 Task: In the  document oldwomen.rtf ,align picture to the 'center'. Insert word art below the picture and give heading  'Old Women Black'change the shape height to  6.82 in
Action: Mouse moved to (745, 407)
Screenshot: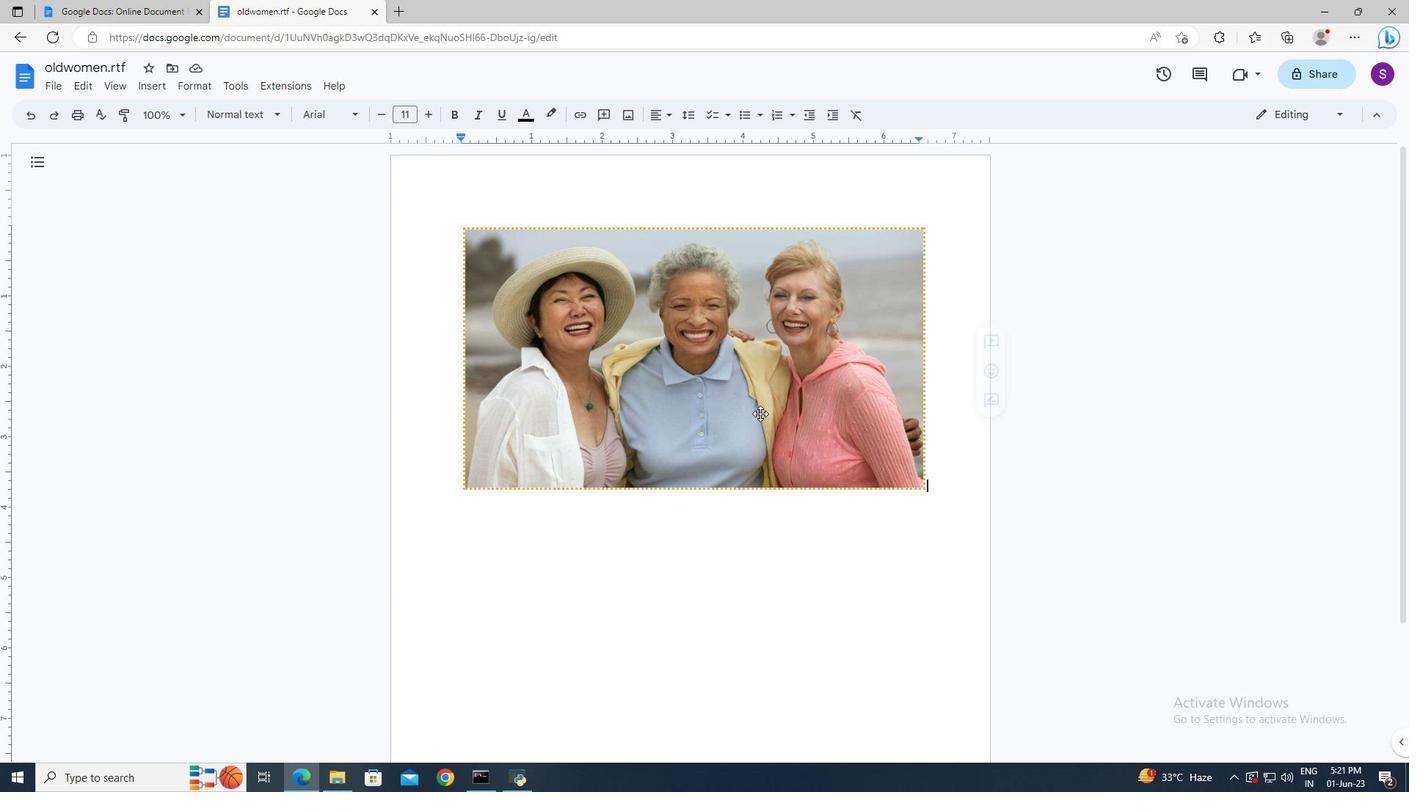 
Action: Mouse pressed left at (745, 407)
Screenshot: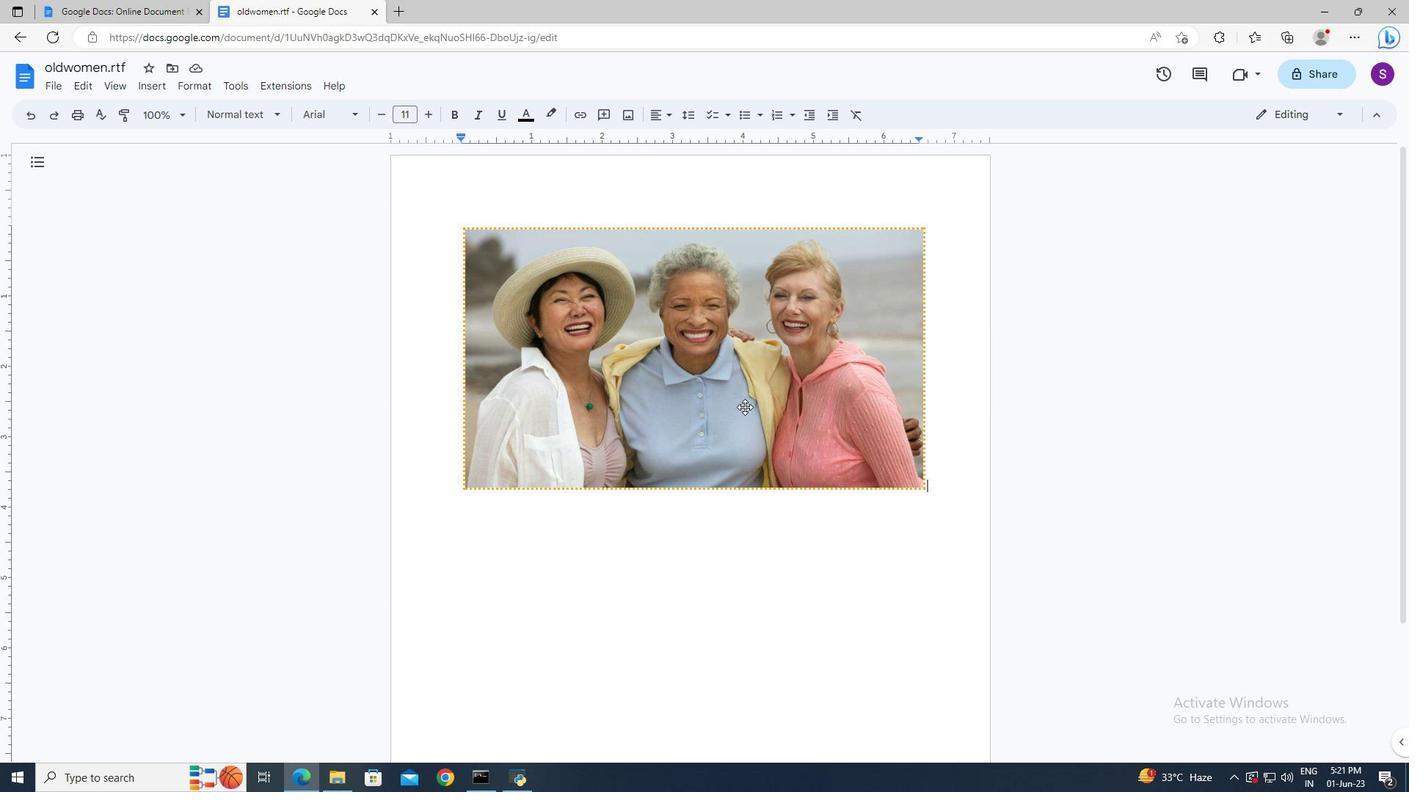 
Action: Mouse moved to (303, 118)
Screenshot: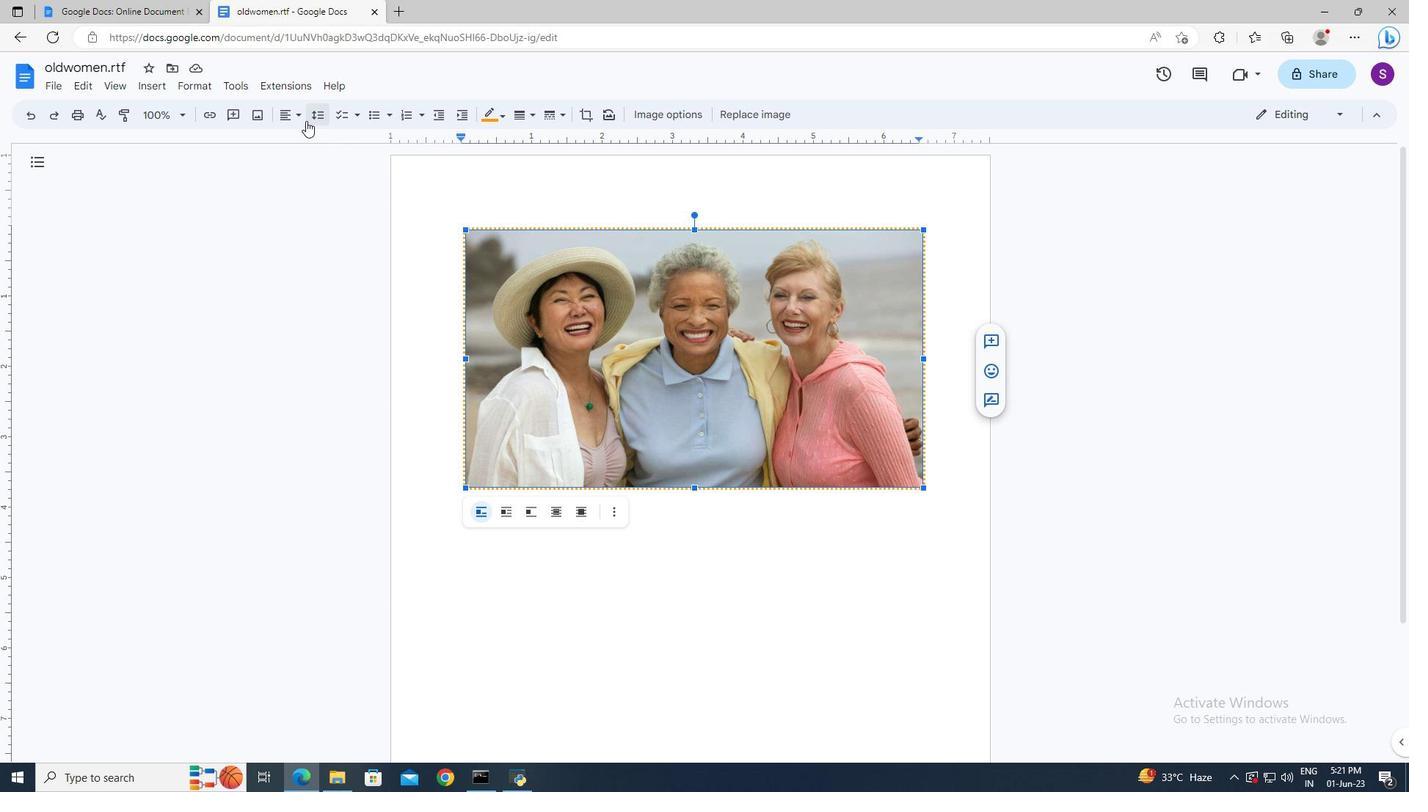 
Action: Mouse pressed left at (303, 118)
Screenshot: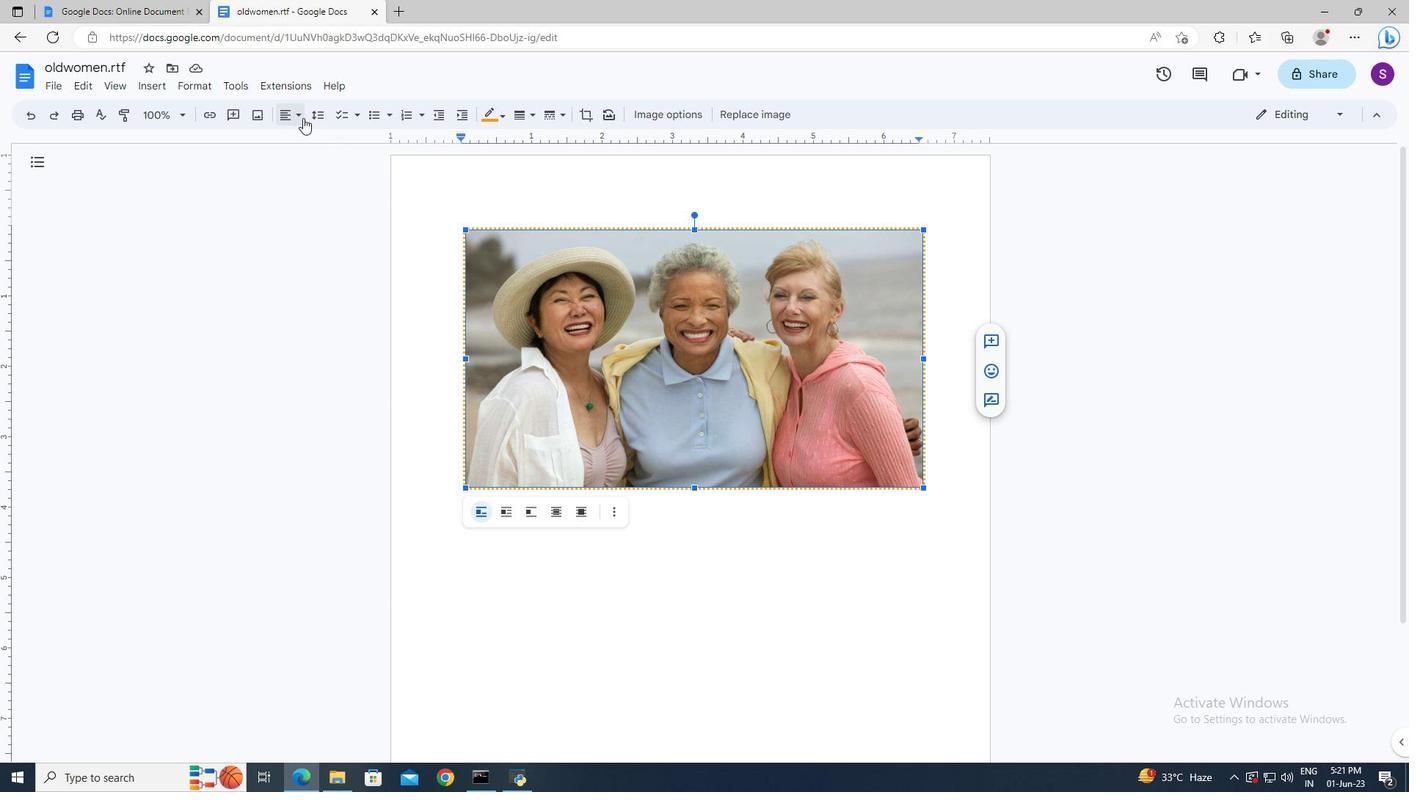 
Action: Mouse moved to (314, 144)
Screenshot: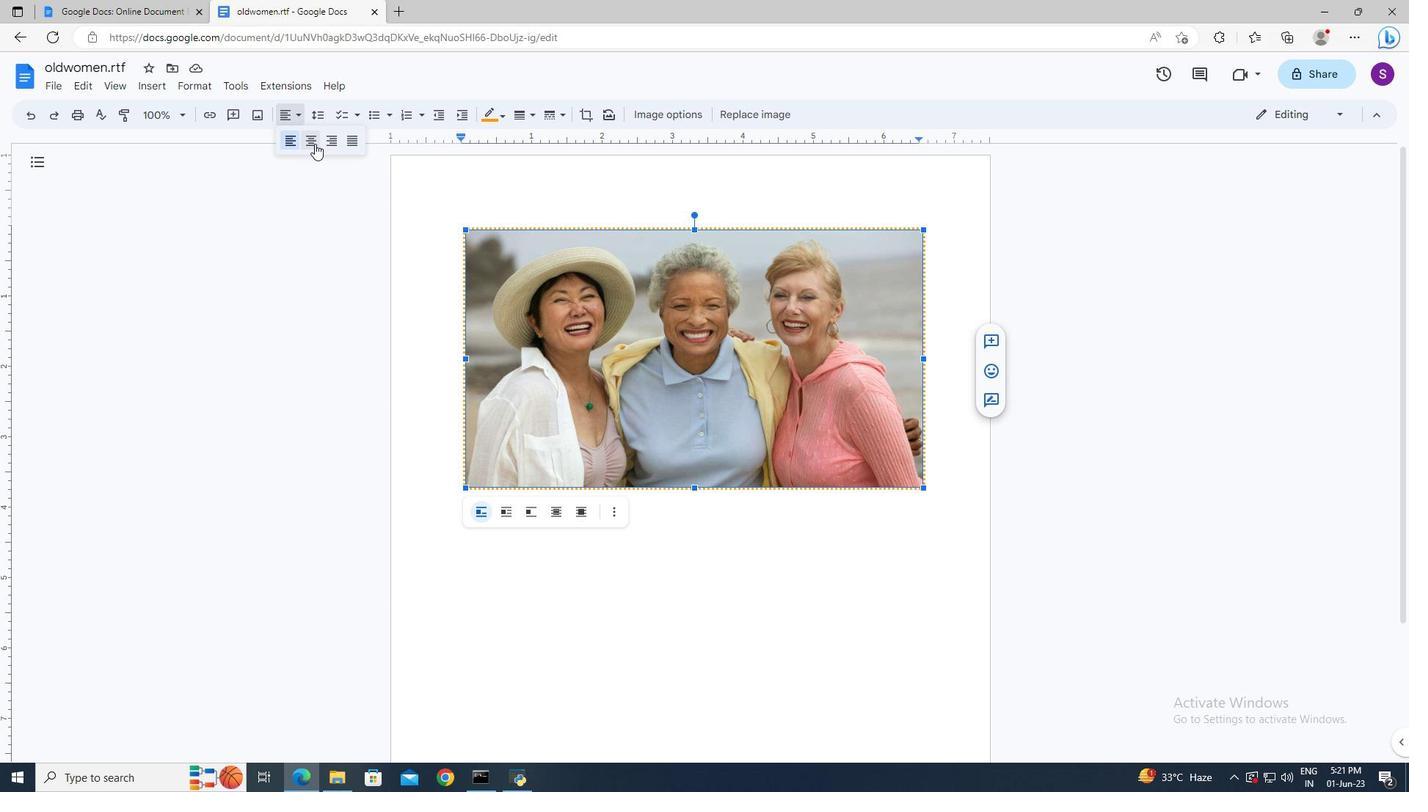 
Action: Mouse pressed left at (314, 144)
Screenshot: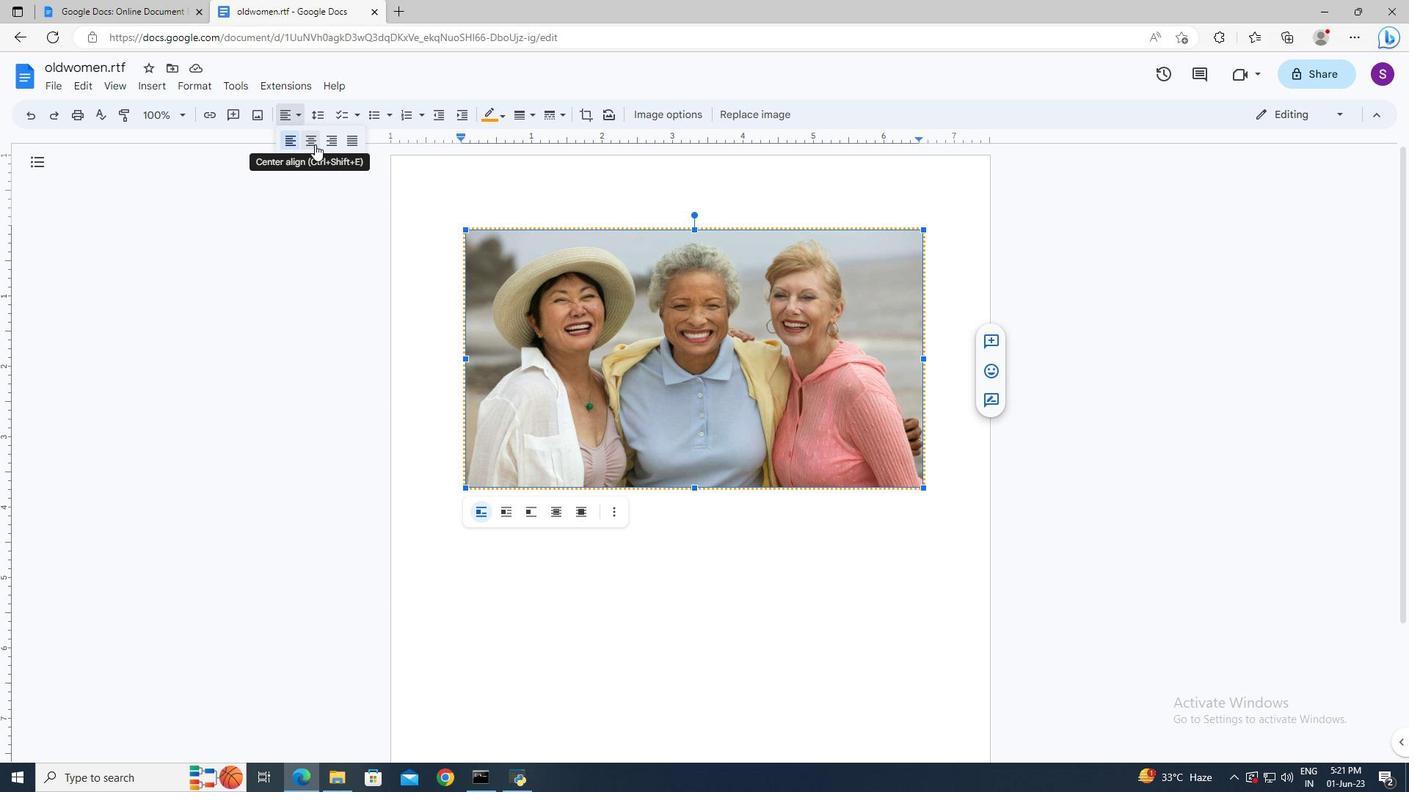 
Action: Mouse moved to (949, 444)
Screenshot: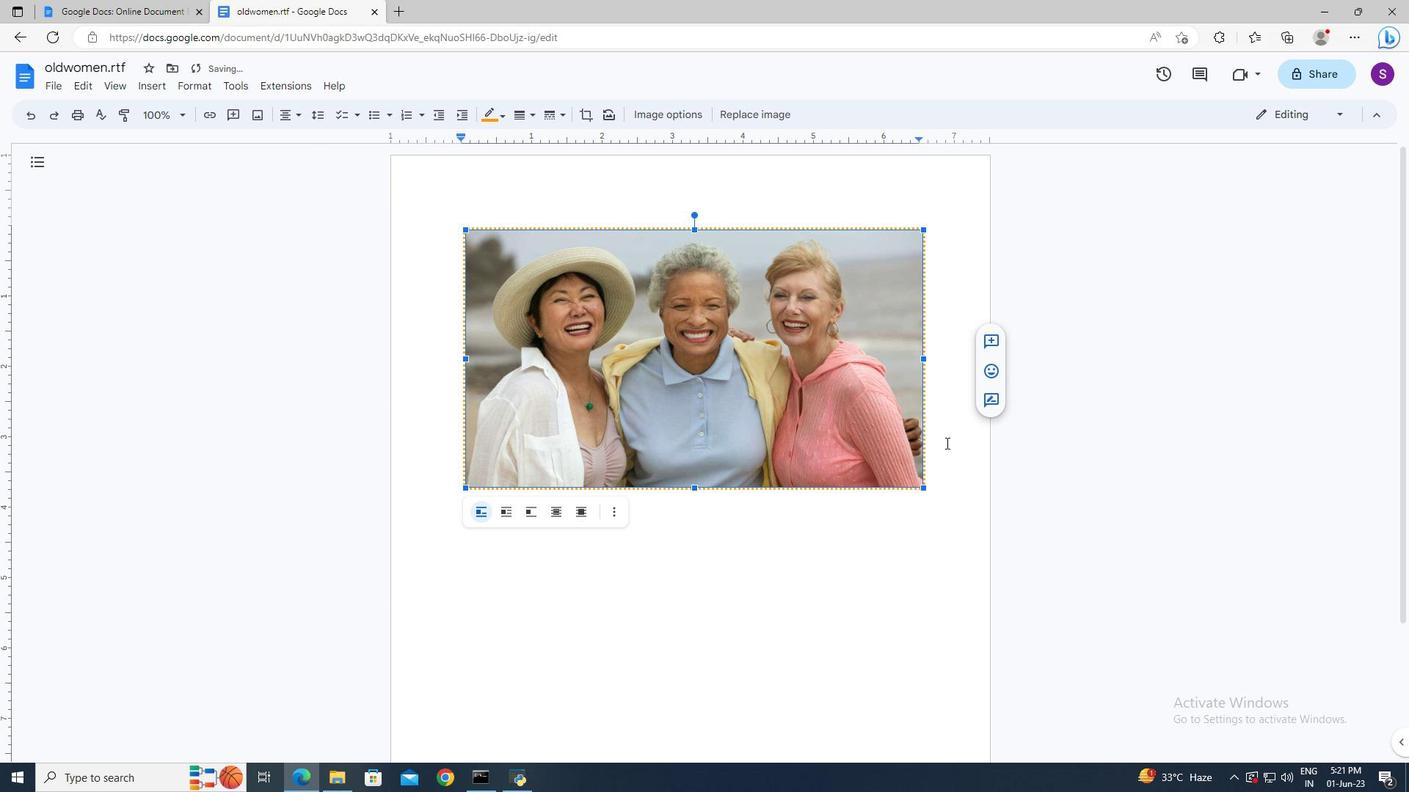 
Action: Mouse pressed left at (949, 444)
Screenshot: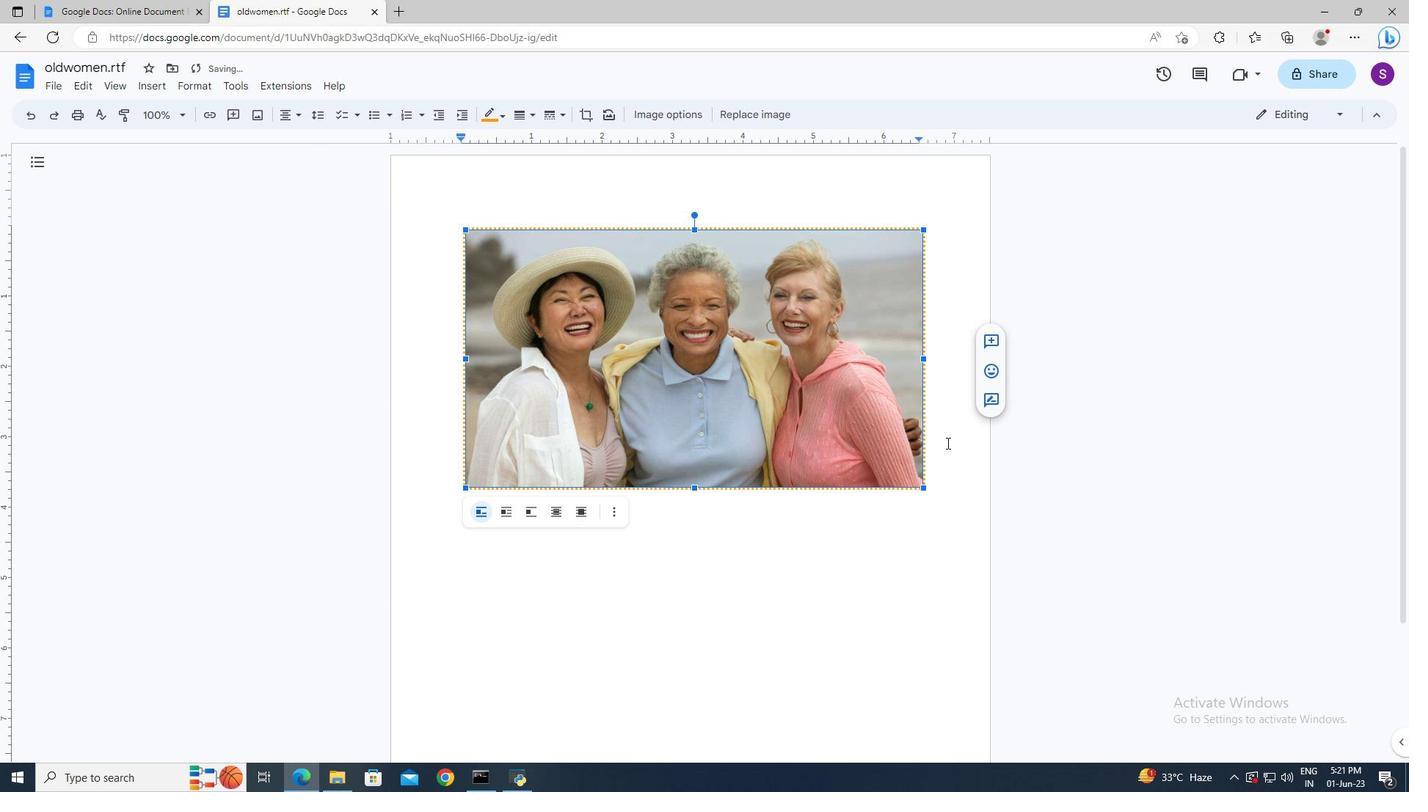
Action: Key pressed <Key.enter>
Screenshot: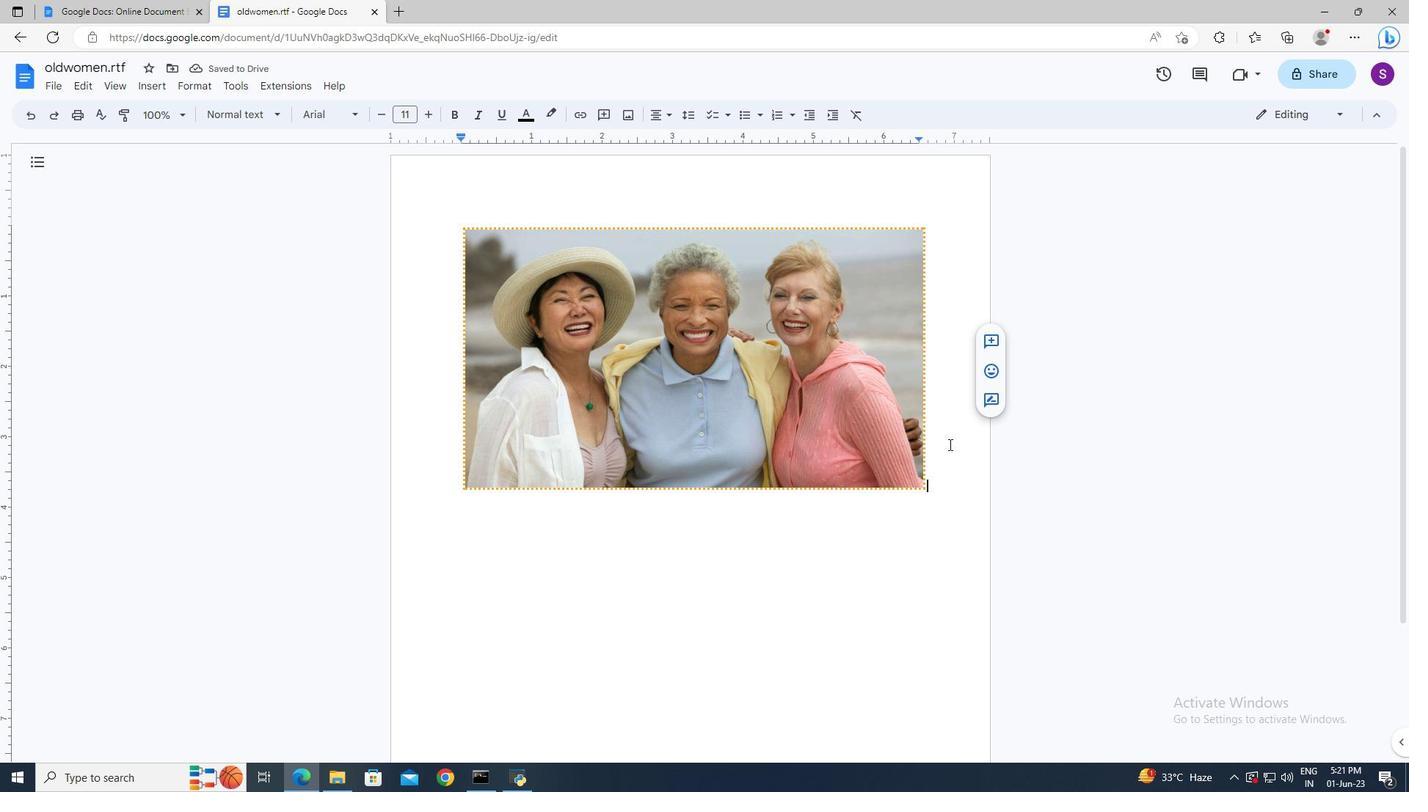 
Action: Mouse moved to (163, 92)
Screenshot: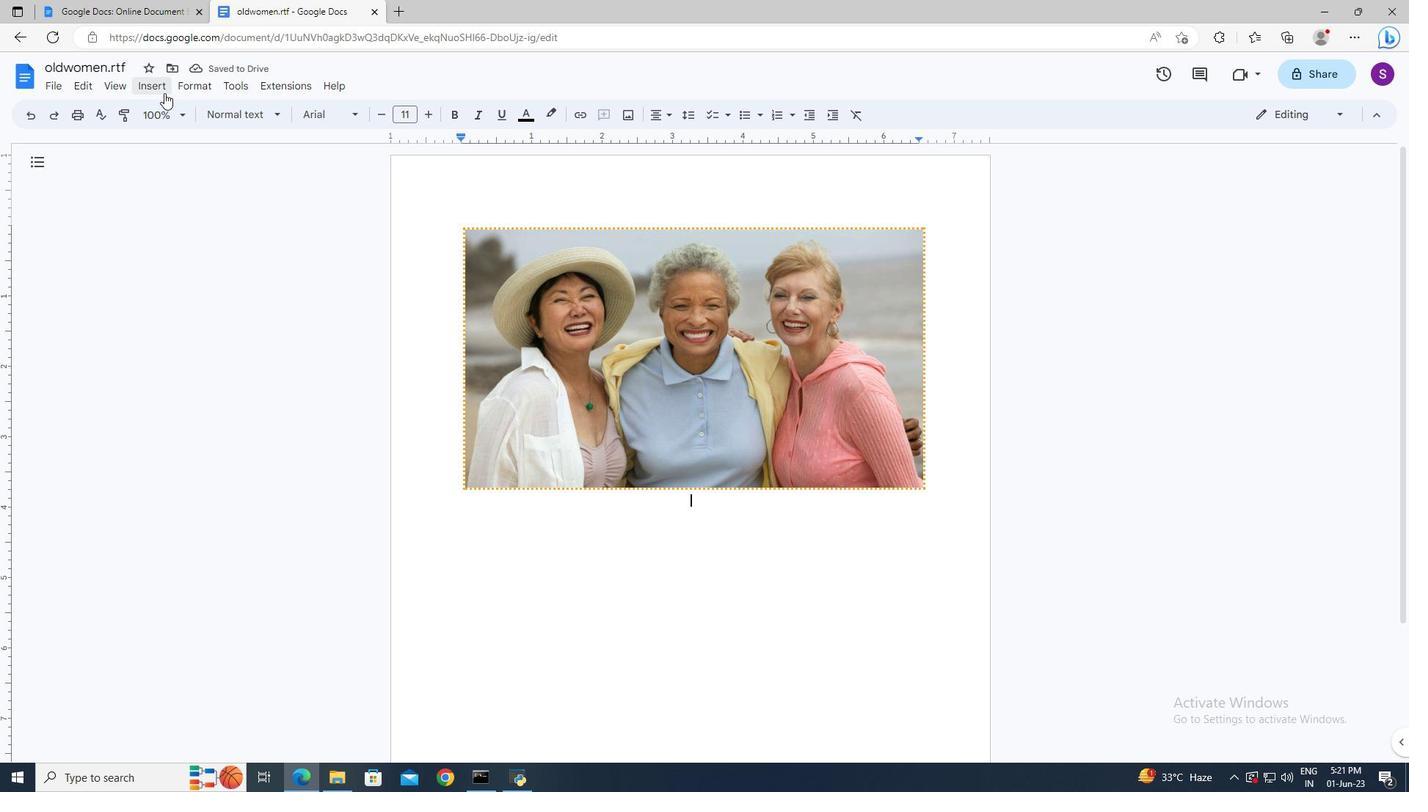 
Action: Mouse pressed left at (163, 92)
Screenshot: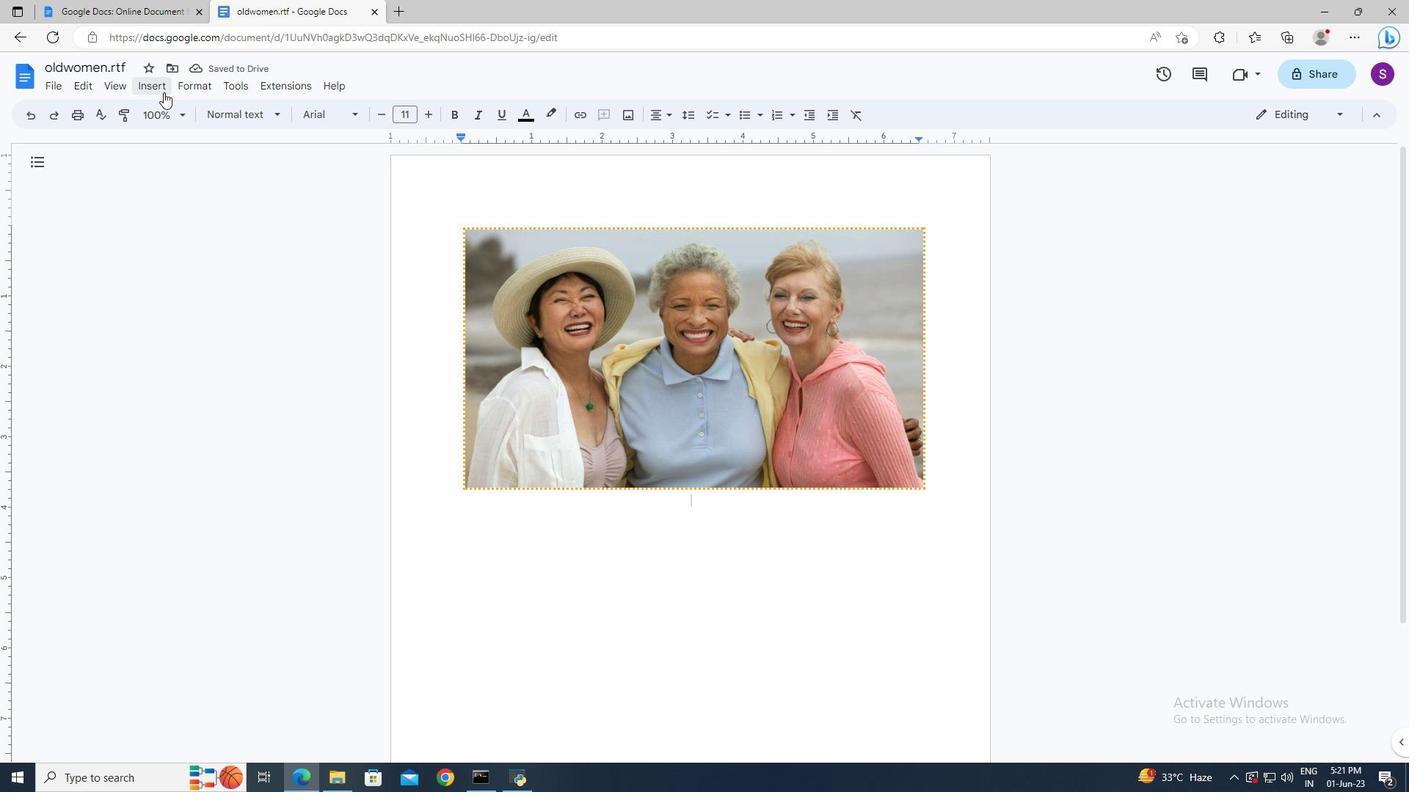 
Action: Mouse moved to (381, 154)
Screenshot: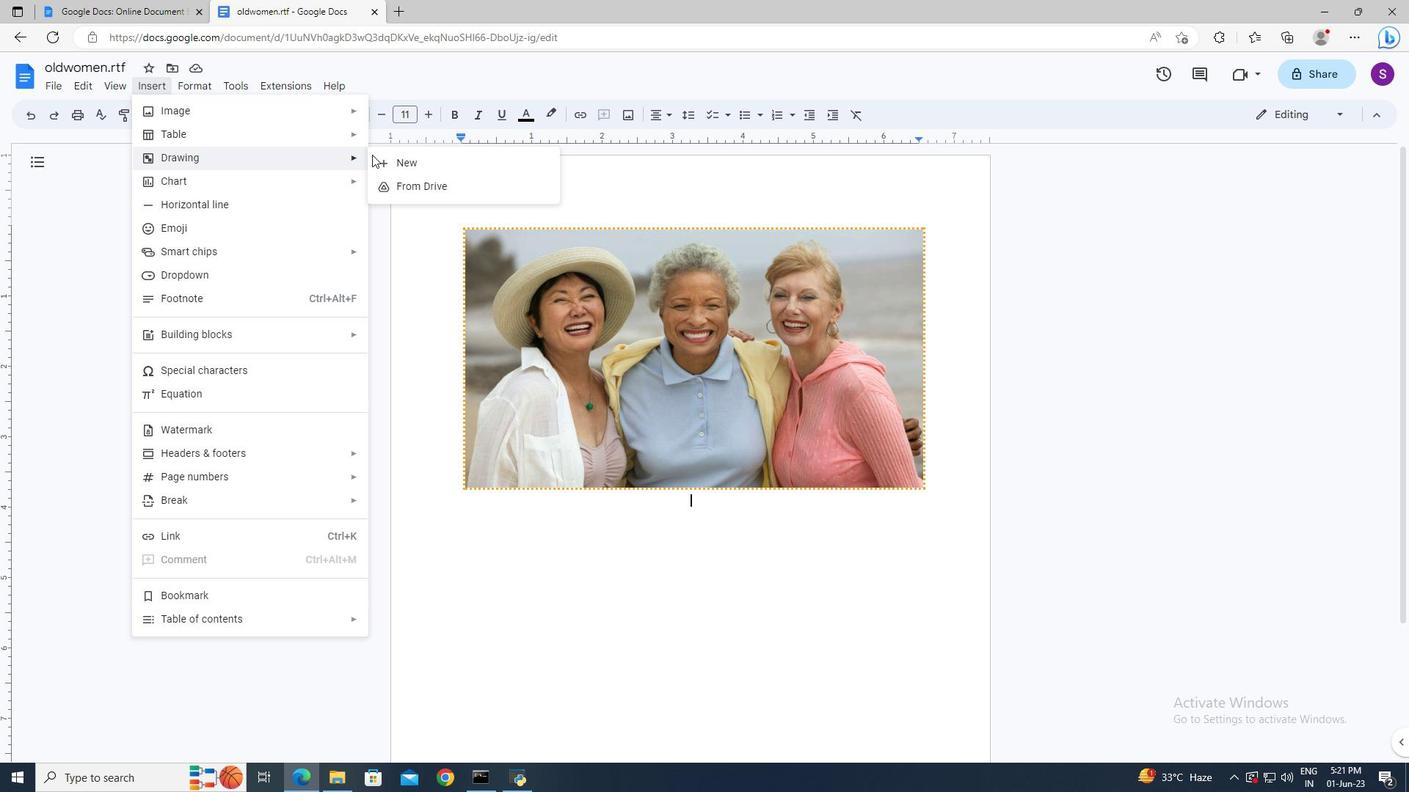 
Action: Mouse pressed left at (381, 154)
Screenshot: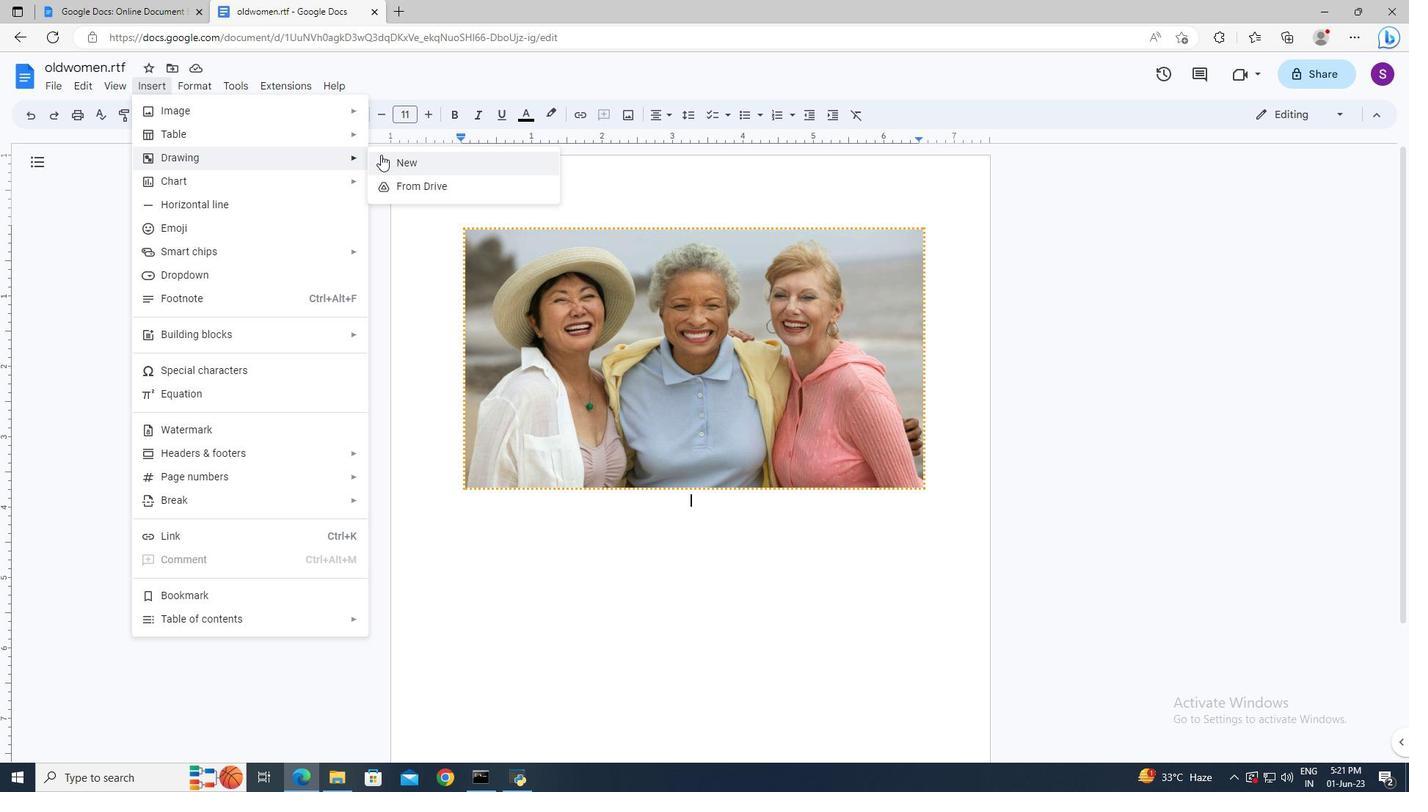 
Action: Mouse moved to (378, 165)
Screenshot: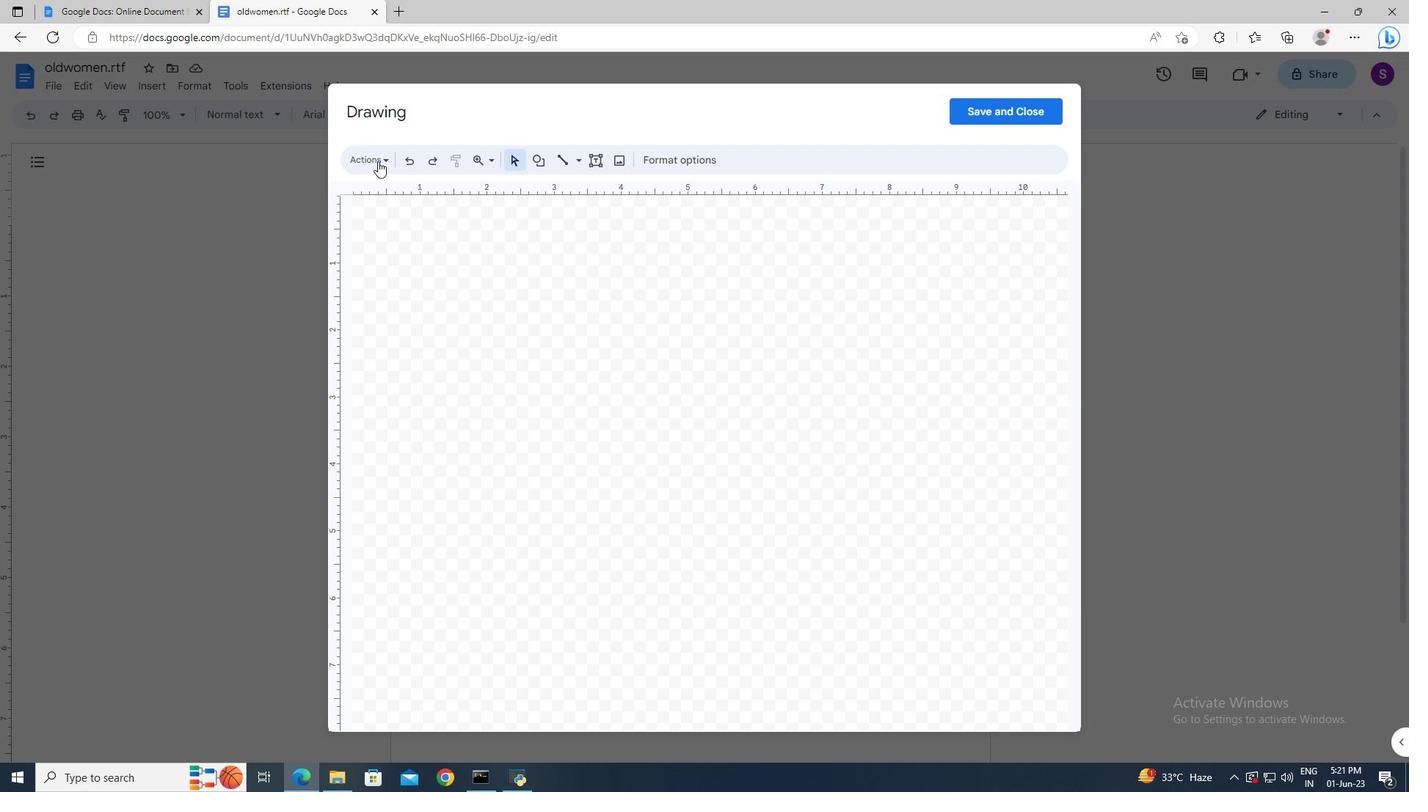 
Action: Mouse pressed left at (378, 165)
Screenshot: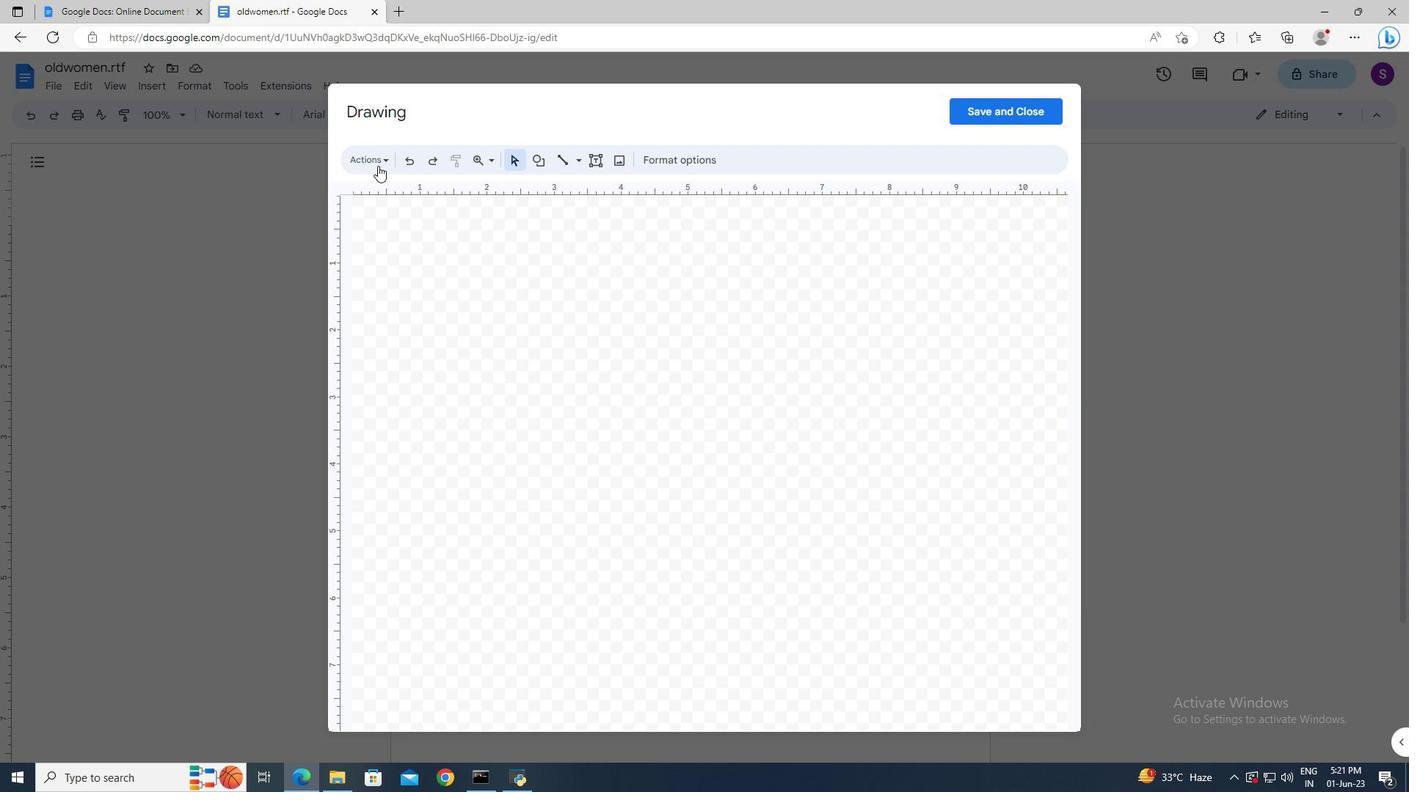 
Action: Mouse moved to (379, 259)
Screenshot: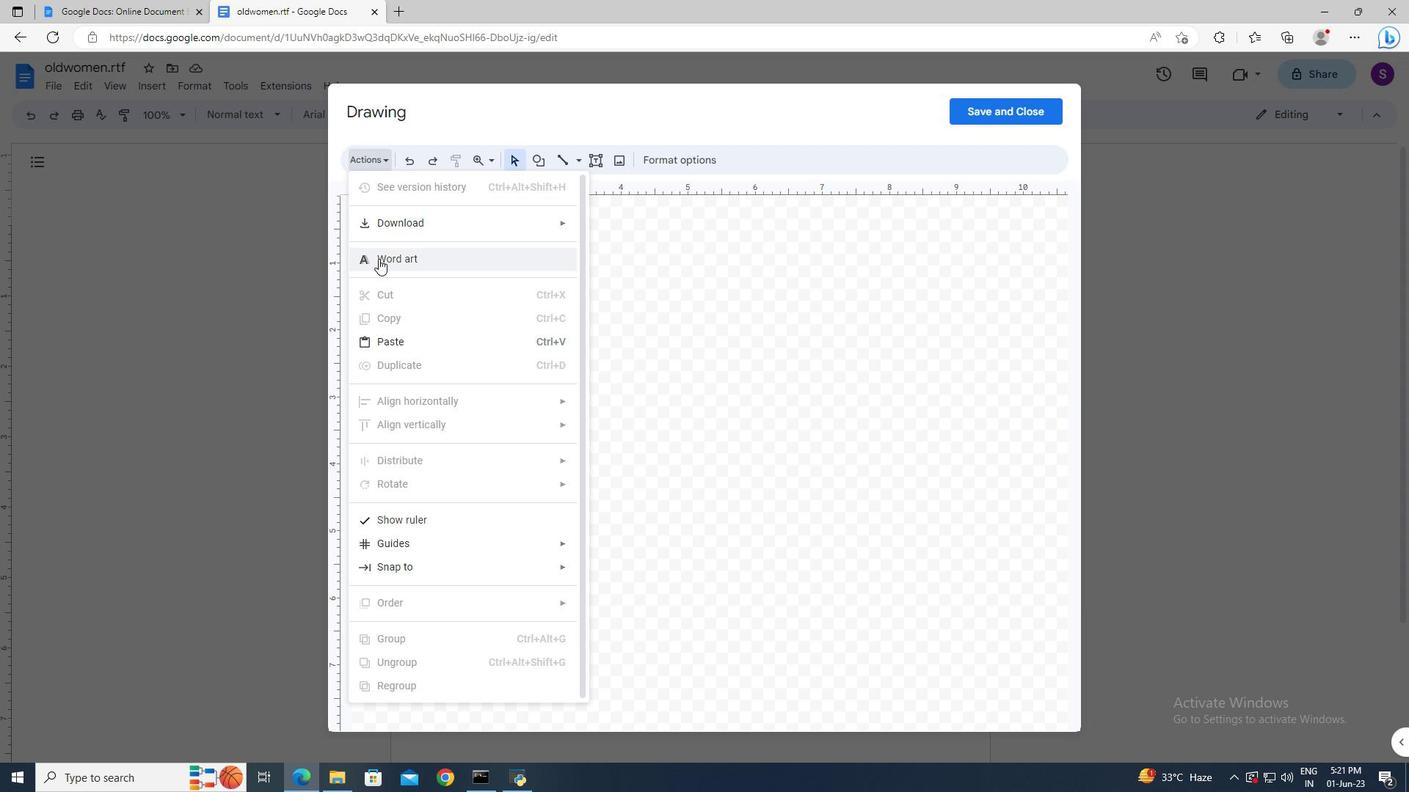 
Action: Mouse pressed left at (379, 259)
Screenshot: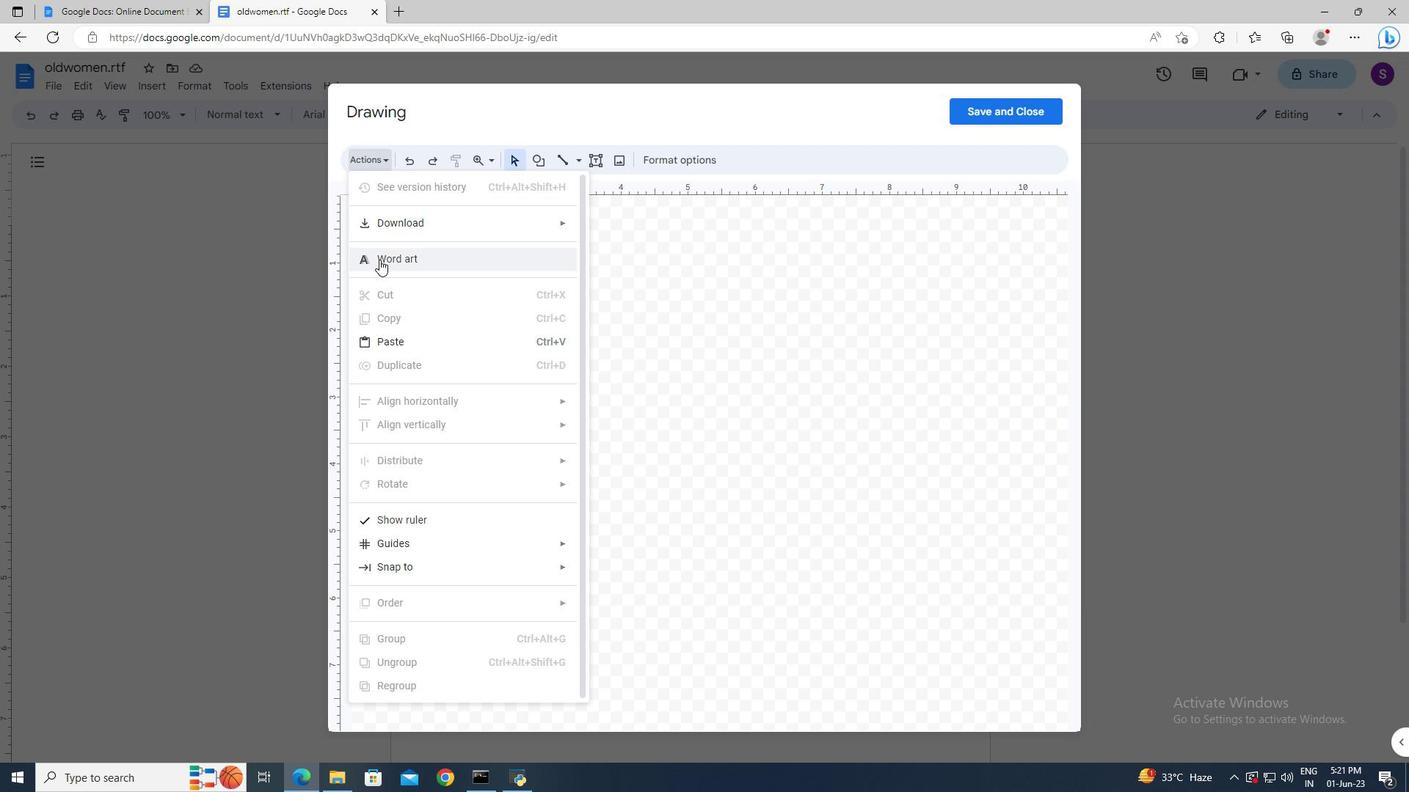 
Action: Mouse moved to (621, 228)
Screenshot: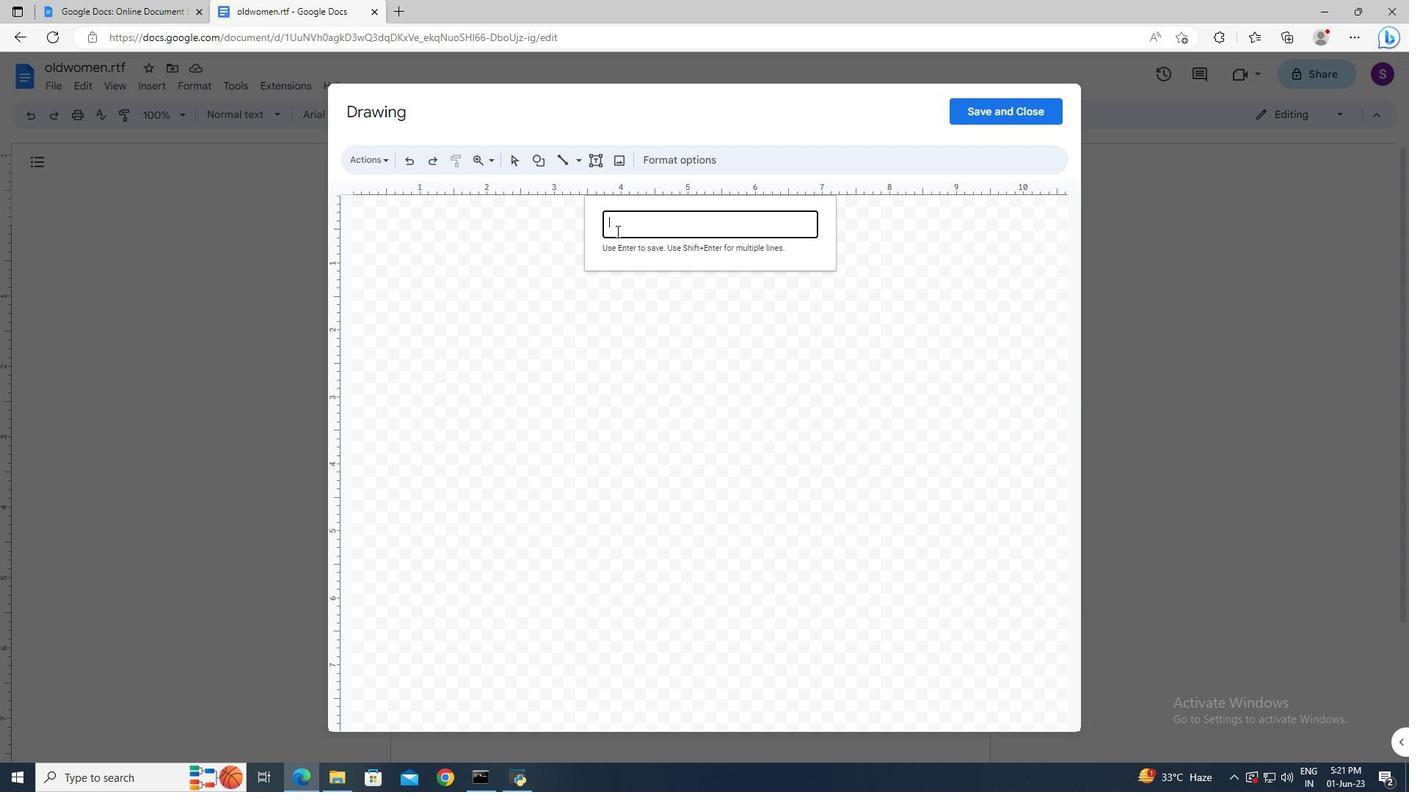 
Action: Mouse pressed left at (621, 228)
Screenshot: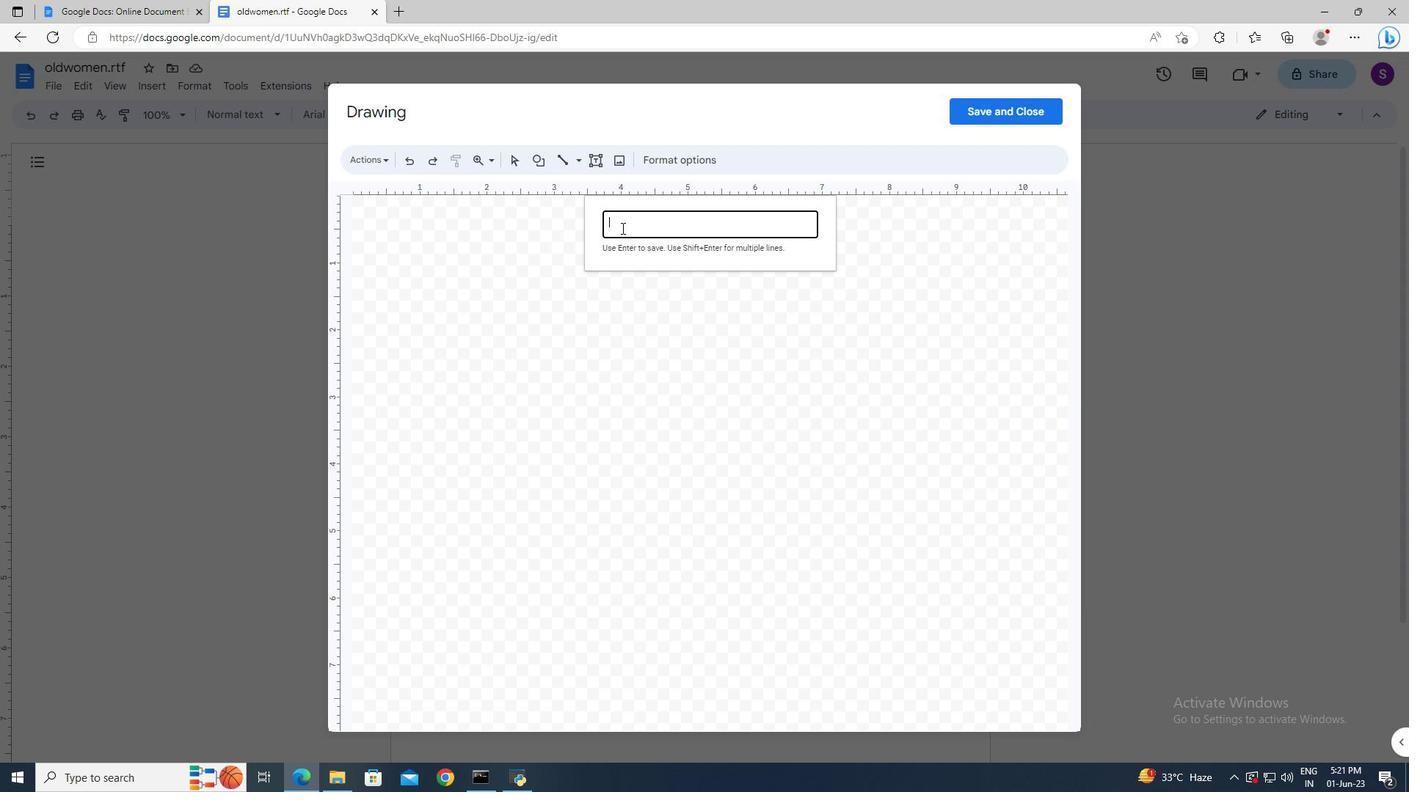 
Action: Key pressed <Key.shift>Old<Key.space><Key.shift_r>Women<Key.enter>
Screenshot: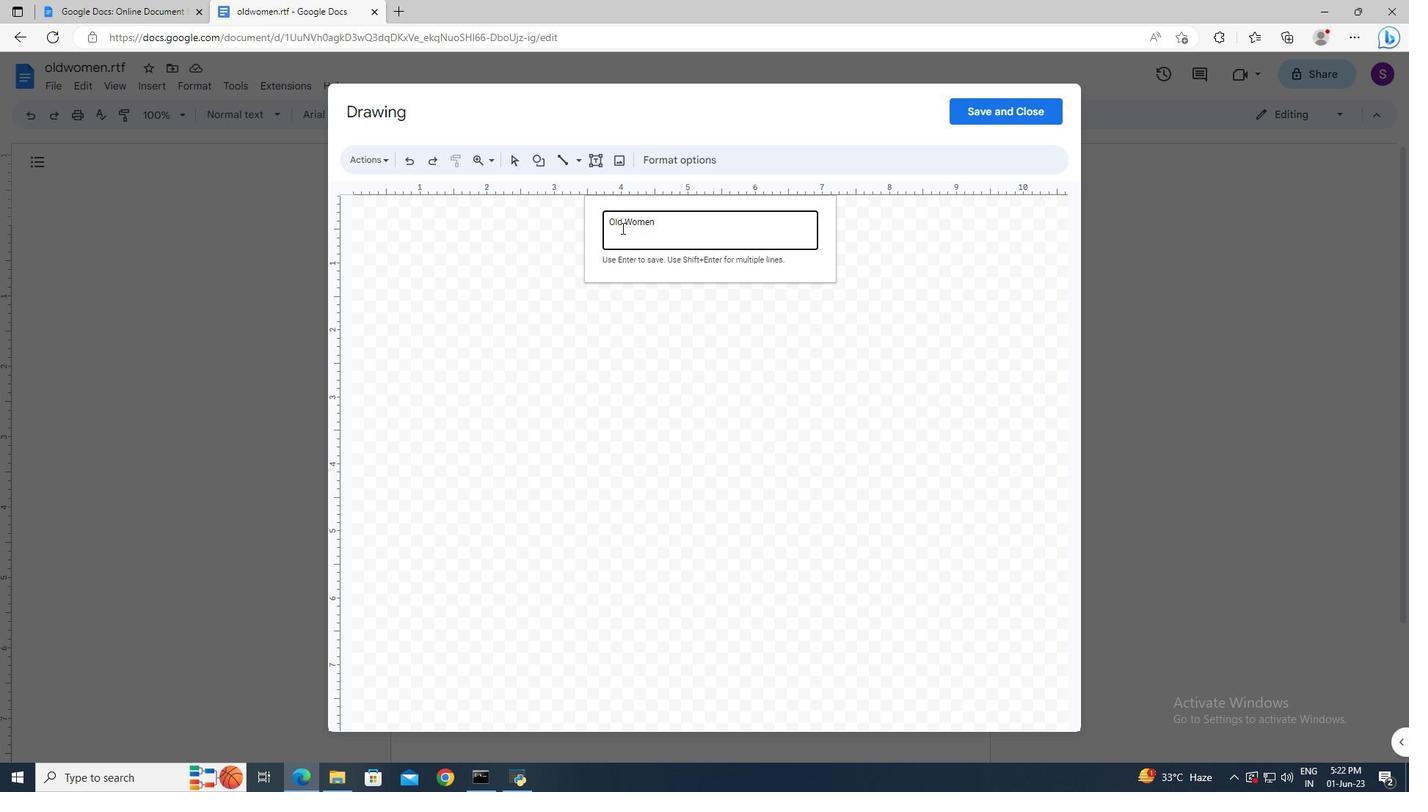 
Action: Mouse moved to (640, 166)
Screenshot: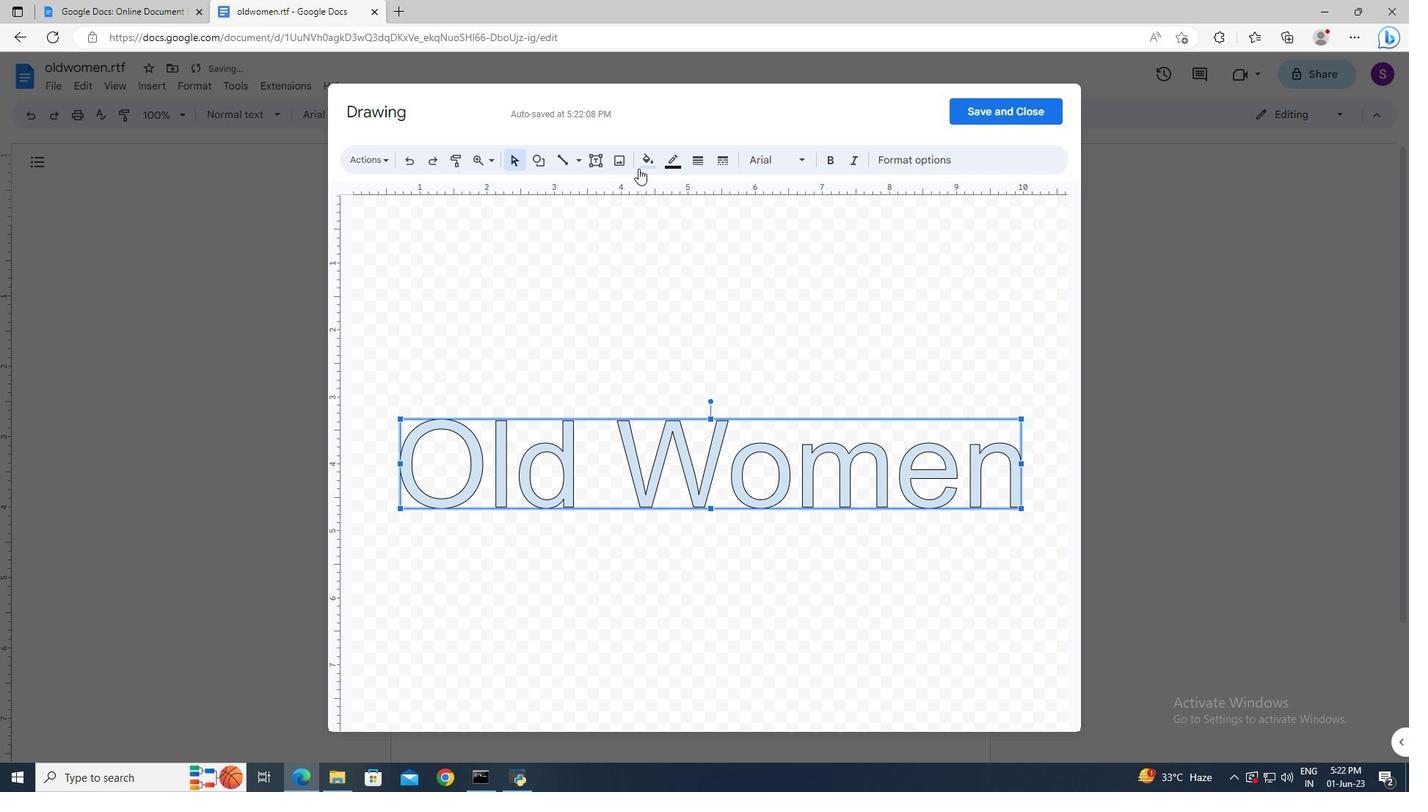 
Action: Mouse pressed left at (640, 166)
Screenshot: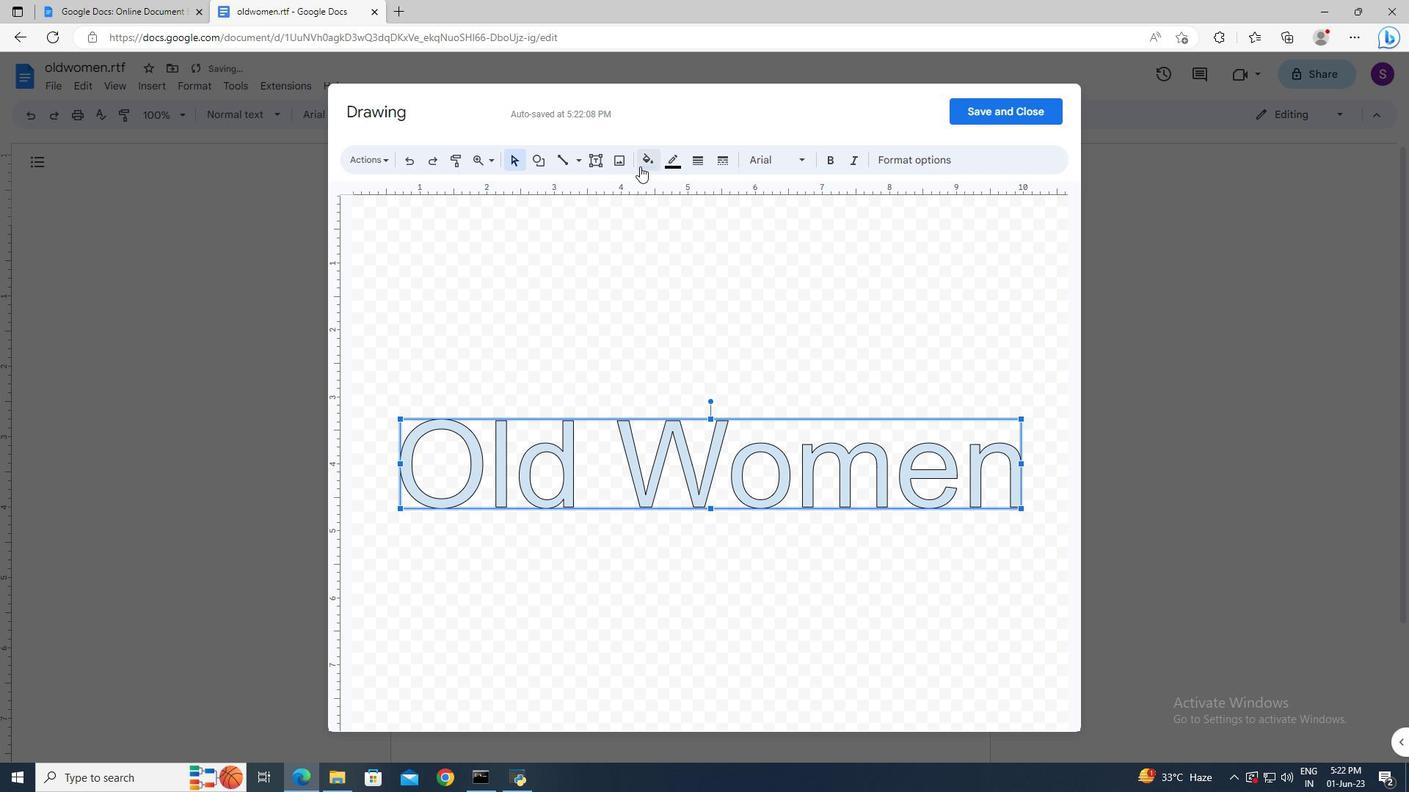 
Action: Mouse moved to (652, 262)
Screenshot: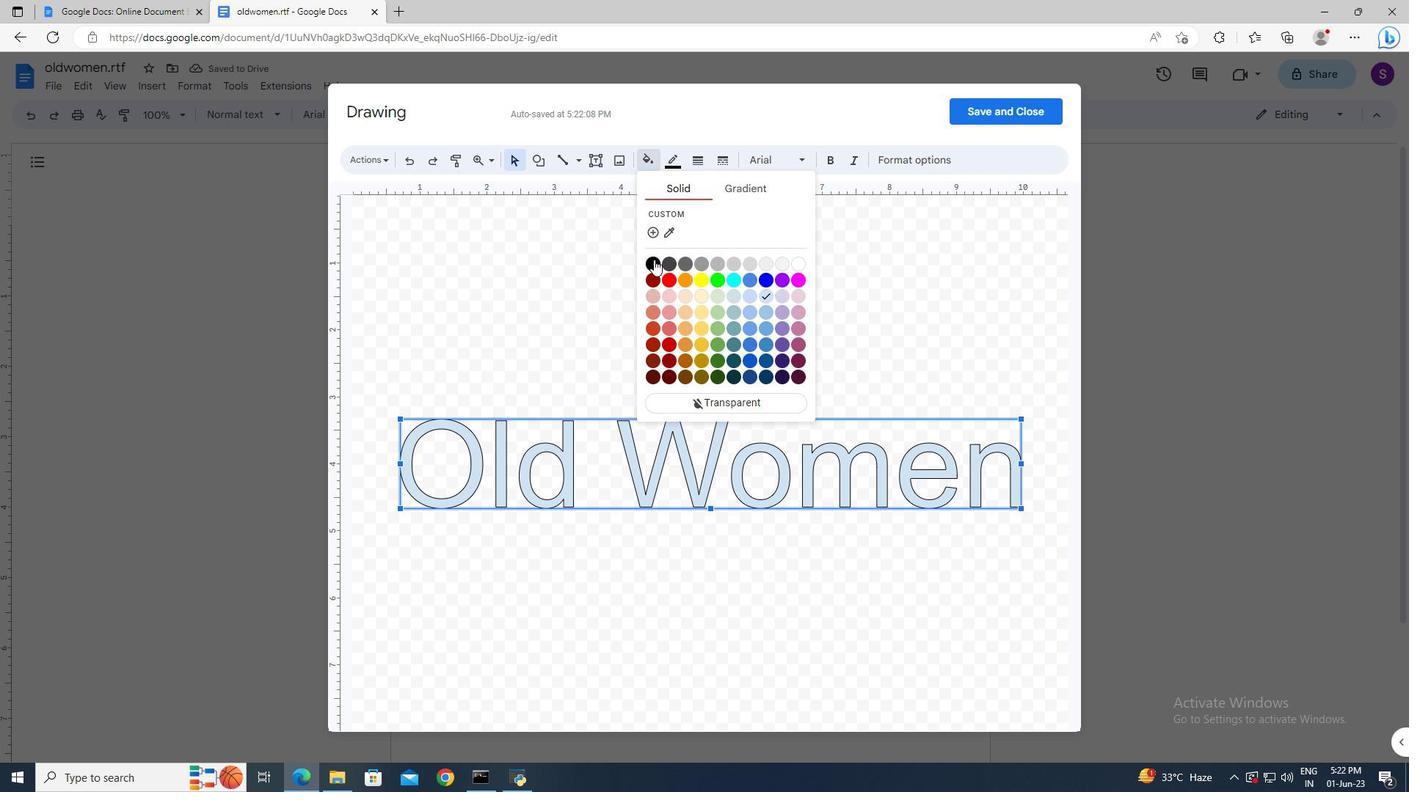 
Action: Mouse pressed left at (652, 262)
Screenshot: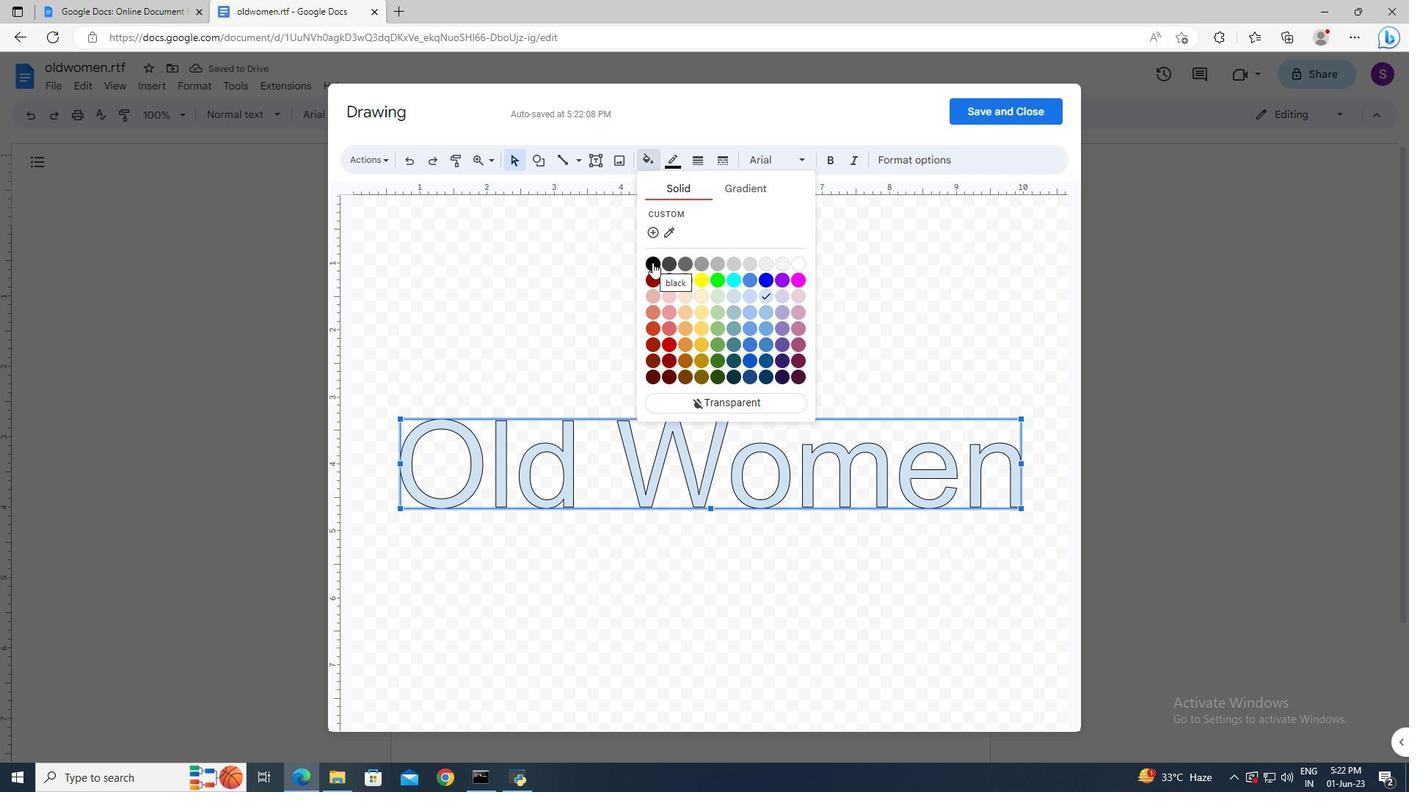 
Action: Mouse moved to (973, 116)
Screenshot: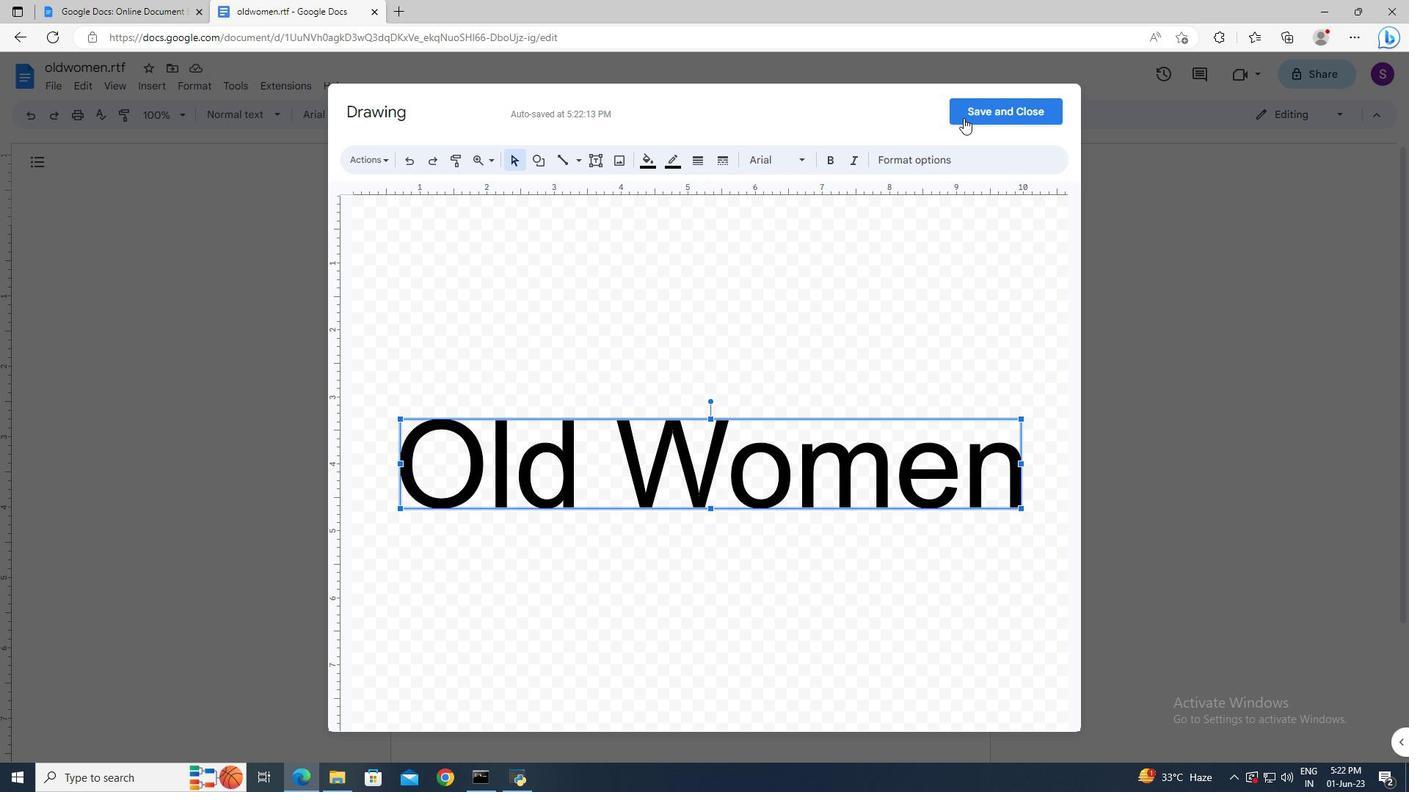 
Action: Mouse pressed left at (973, 116)
Screenshot: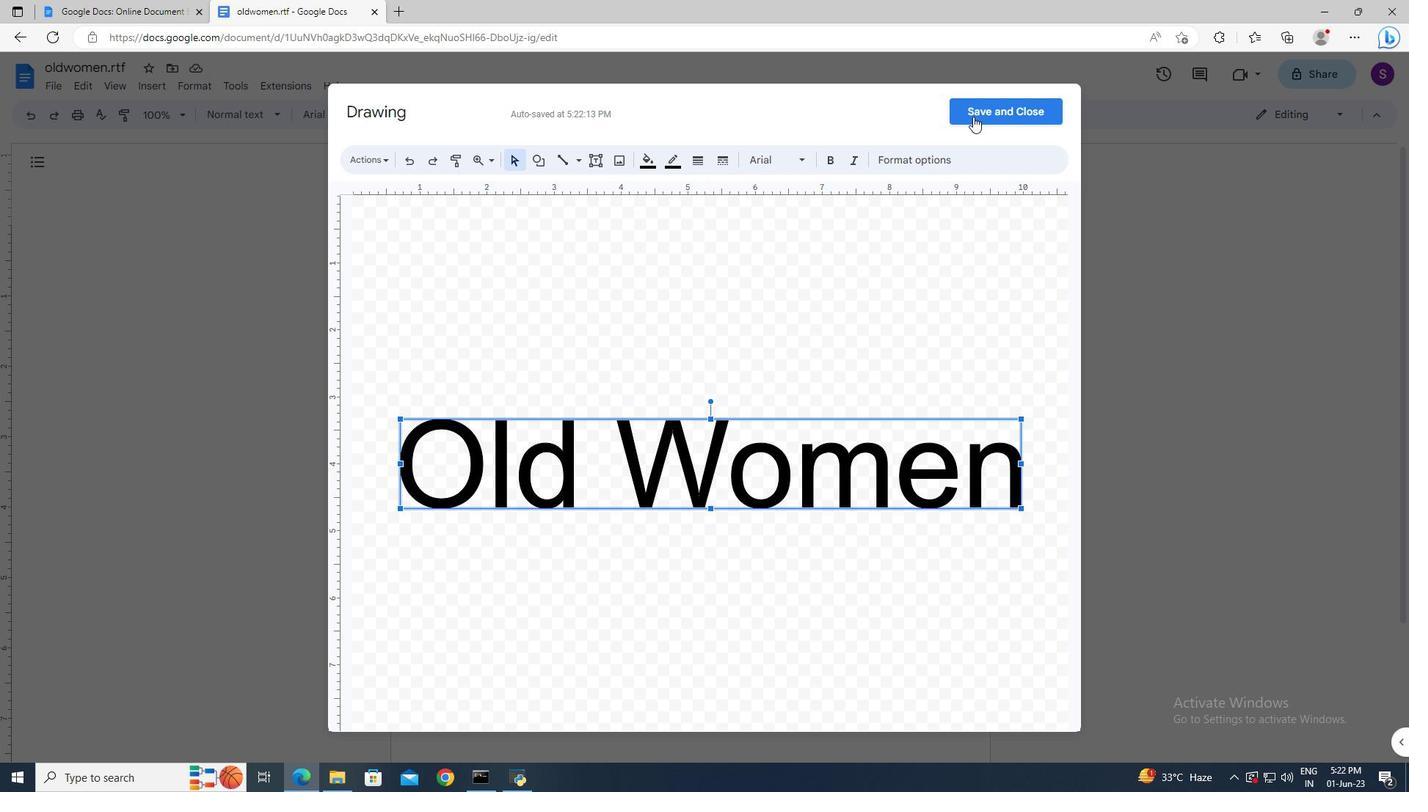 
Action: Mouse moved to (849, 538)
Screenshot: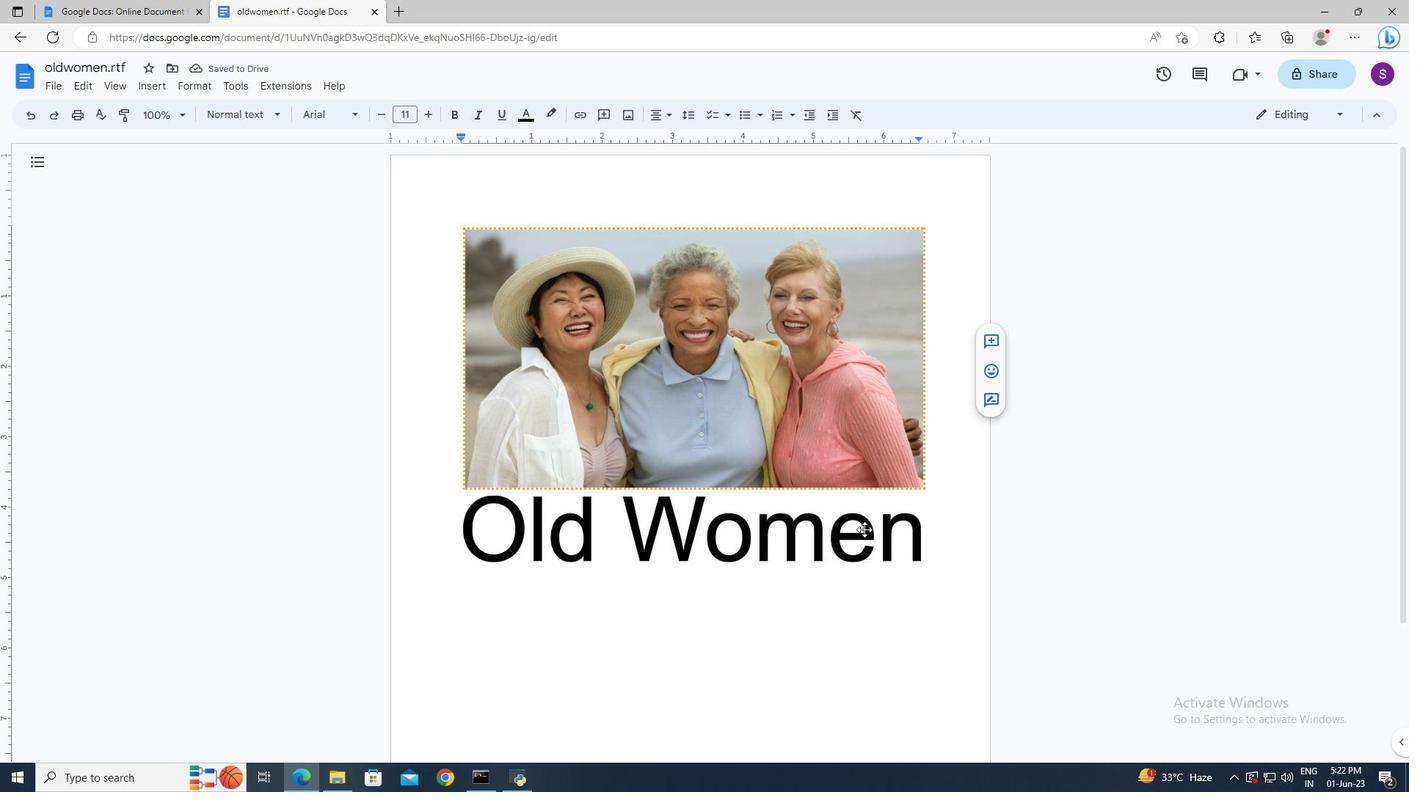 
Action: Mouse pressed left at (849, 538)
Screenshot: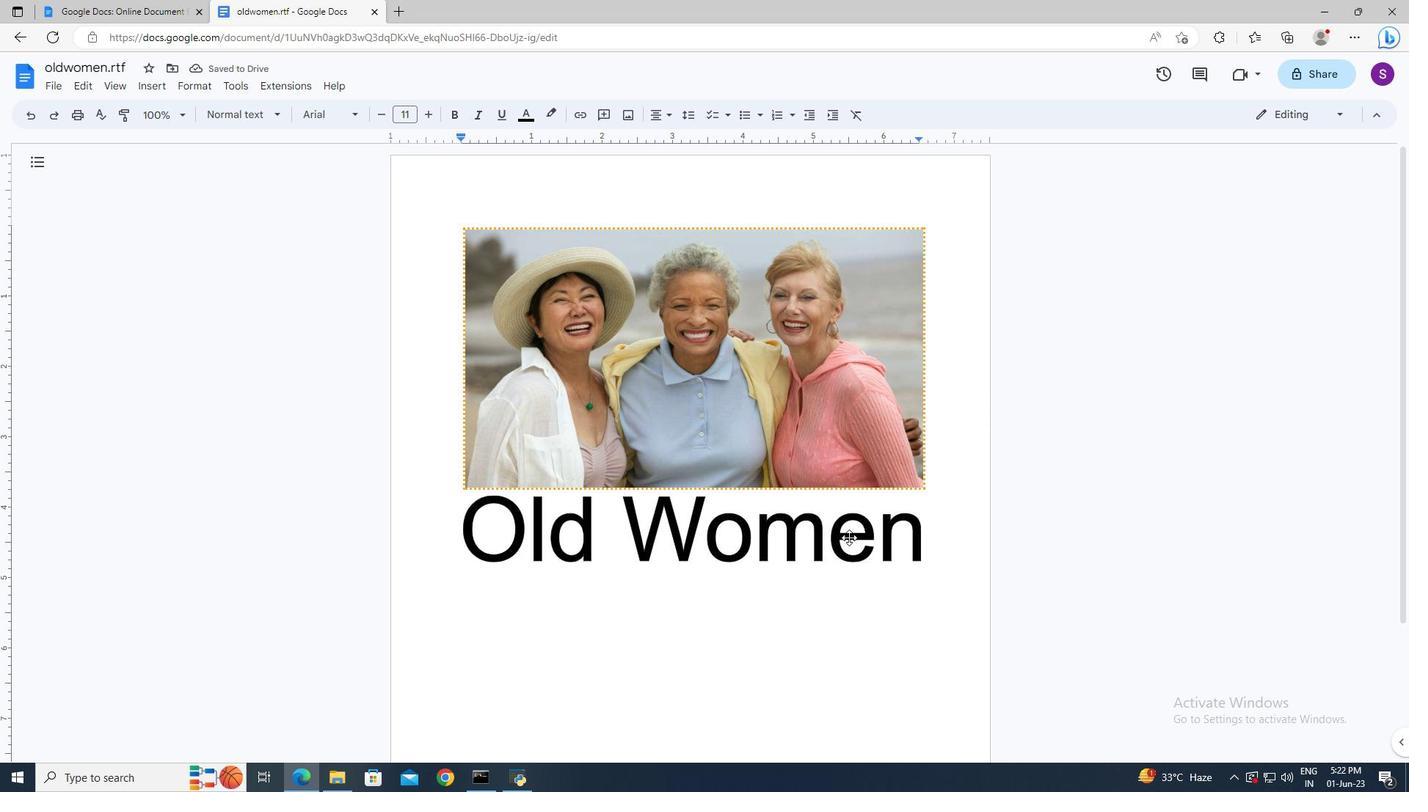 
Action: Mouse moved to (649, 124)
Screenshot: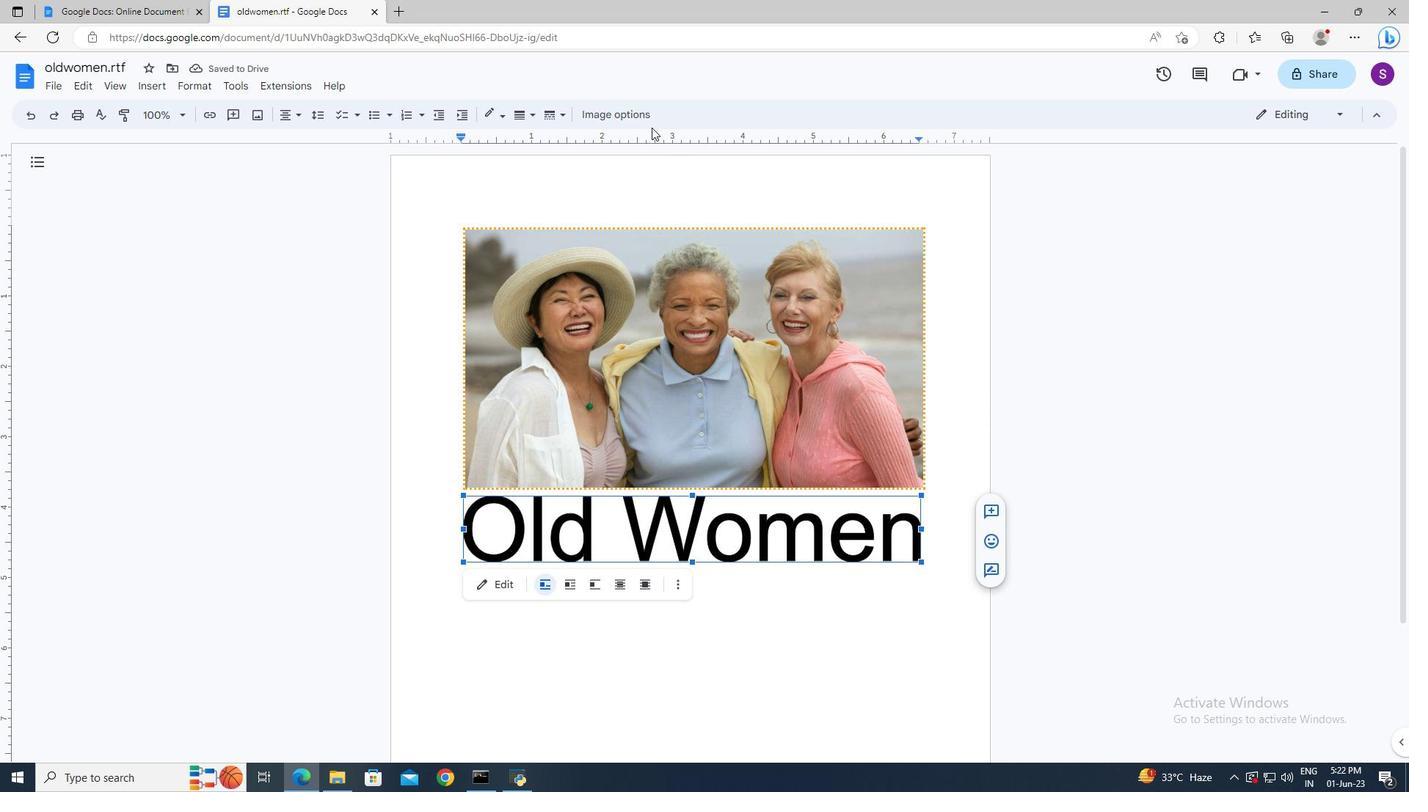 
Action: Mouse pressed left at (649, 124)
Screenshot: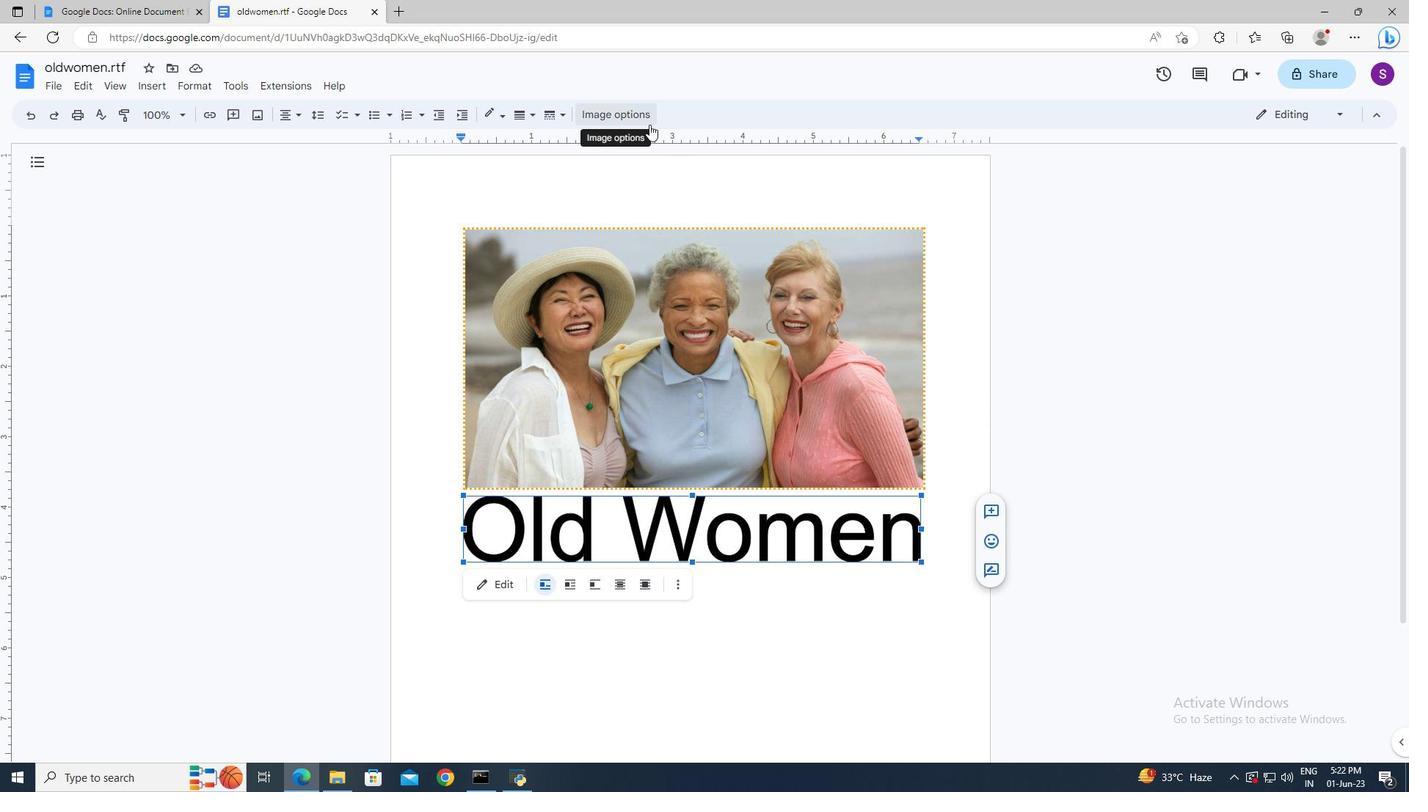 
Action: Mouse moved to (1183, 167)
Screenshot: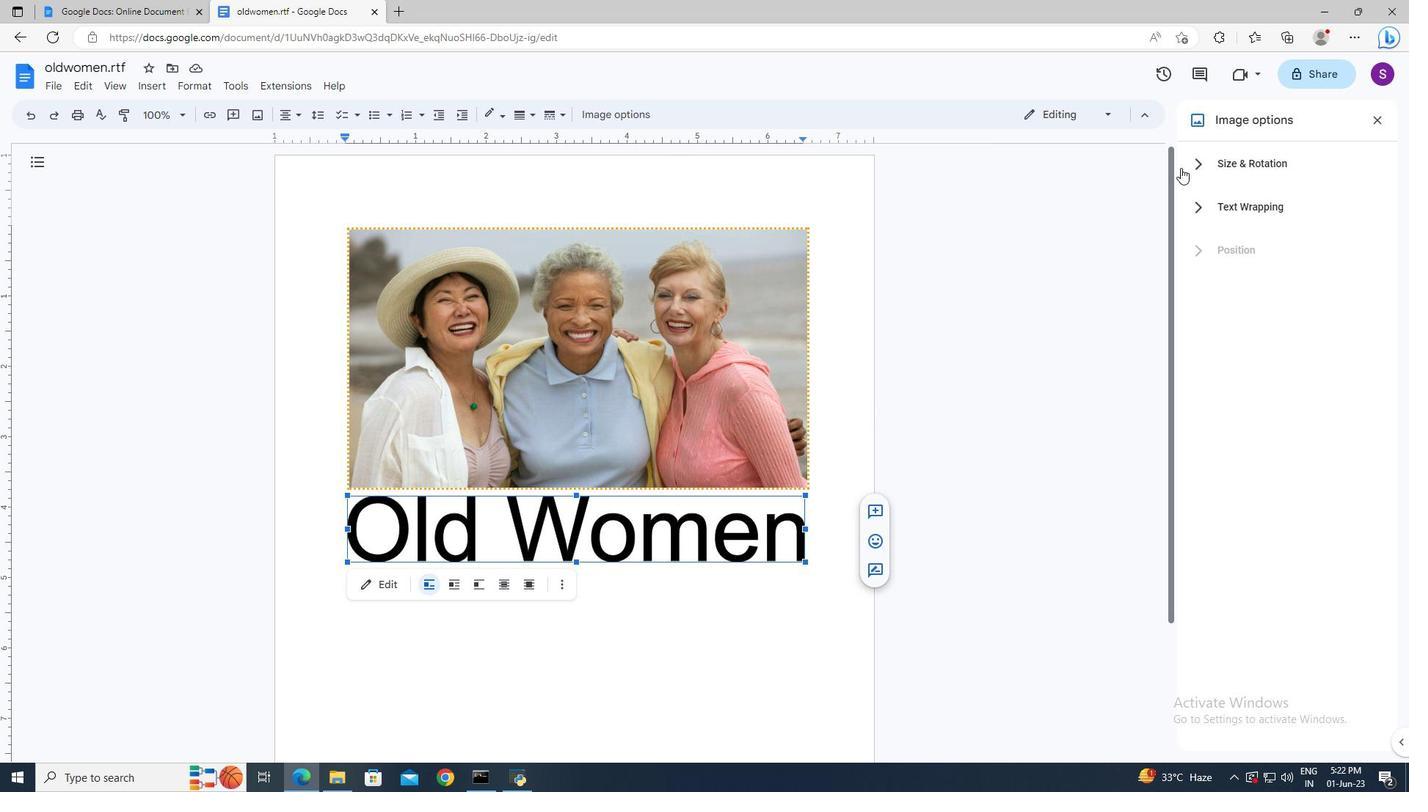 
Action: Mouse pressed left at (1183, 167)
Screenshot: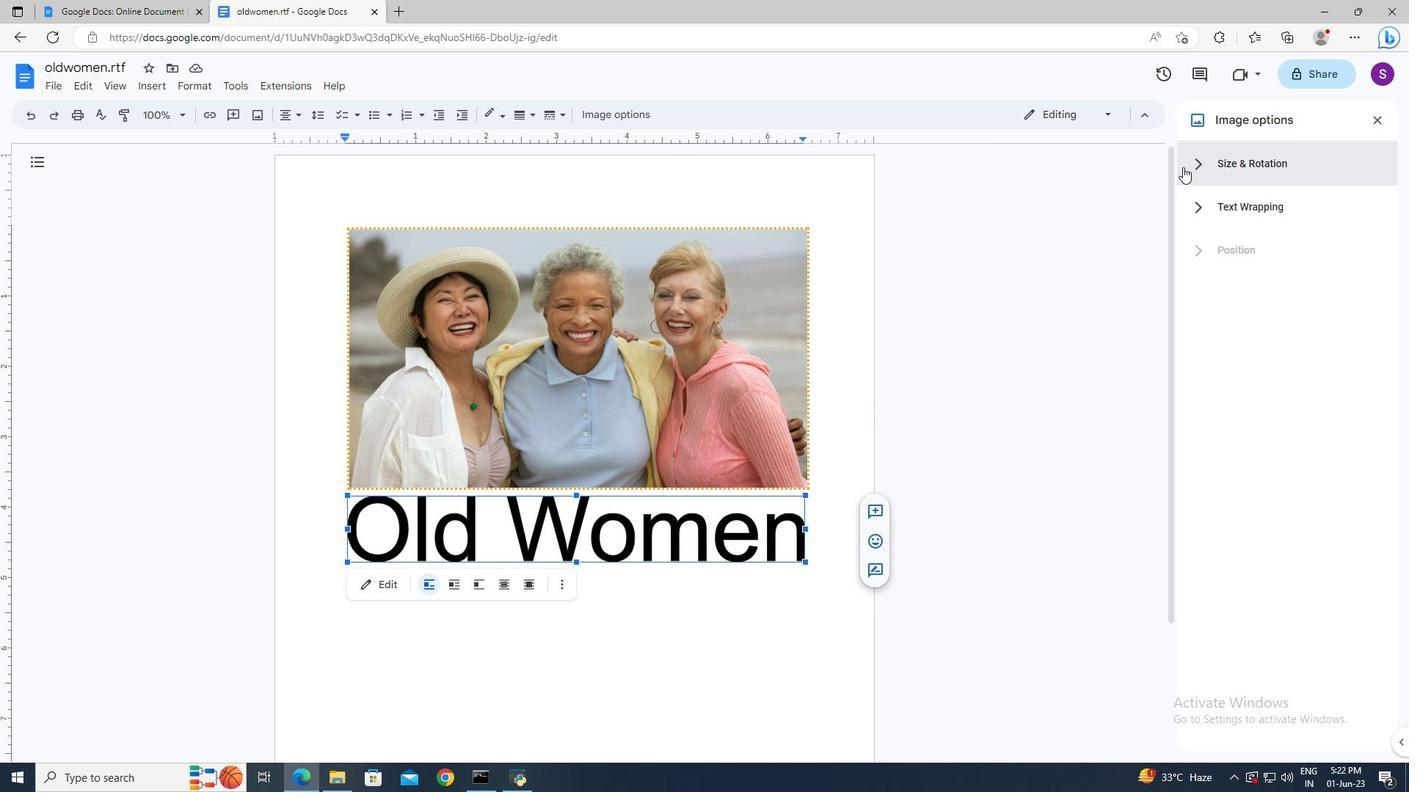 
Action: Mouse moved to (1312, 234)
Screenshot: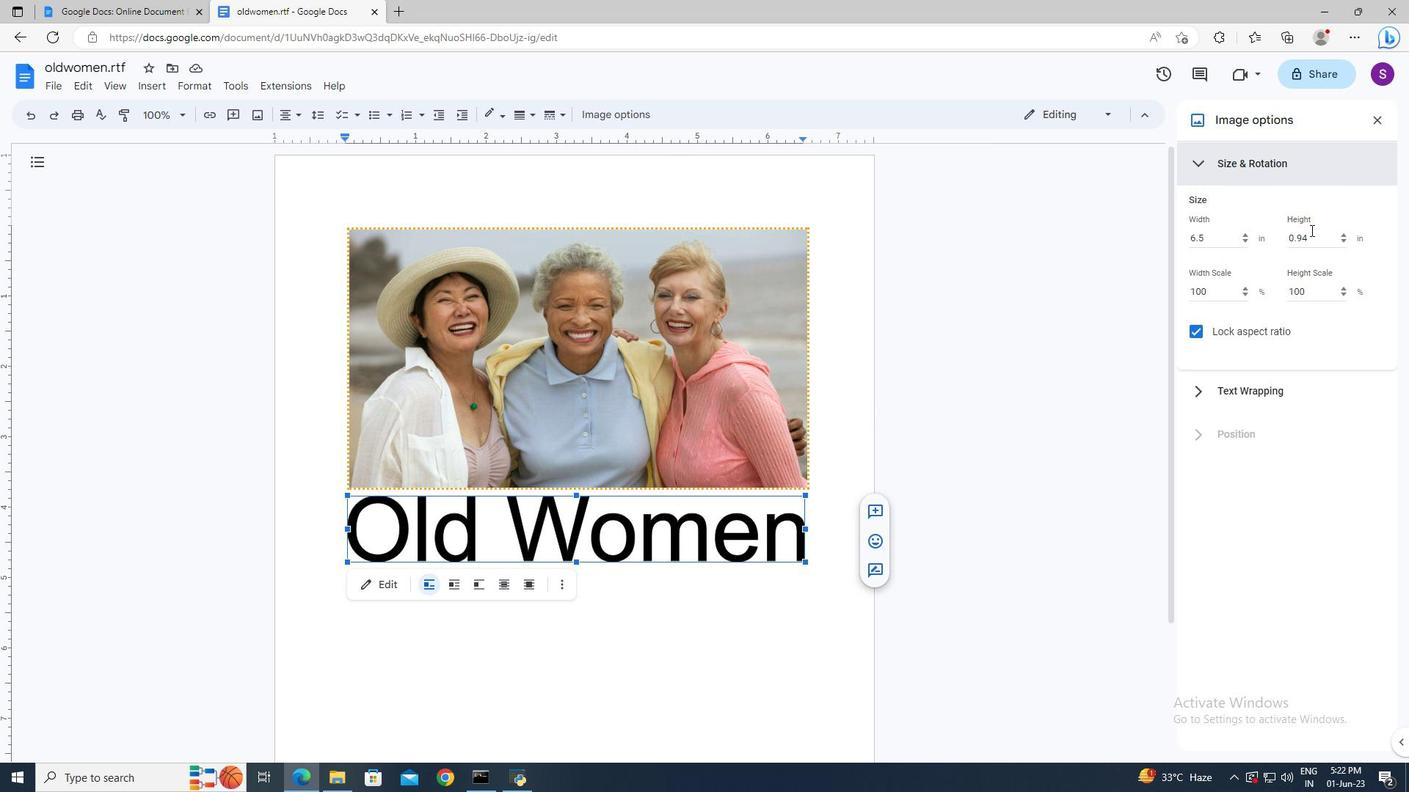 
Action: Mouse pressed left at (1312, 234)
Screenshot: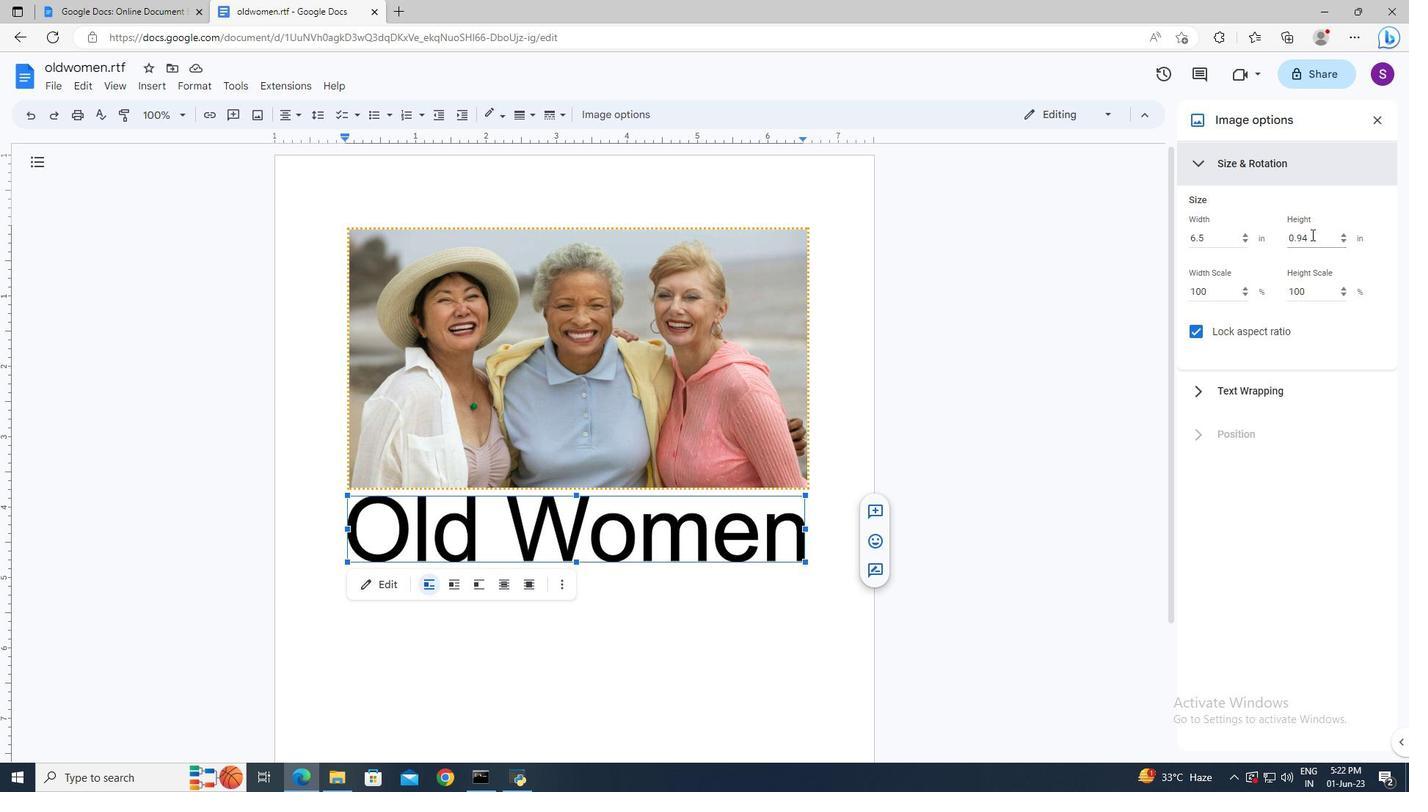 
Action: Key pressed ctrl+A6.82<Key.enter>
Screenshot: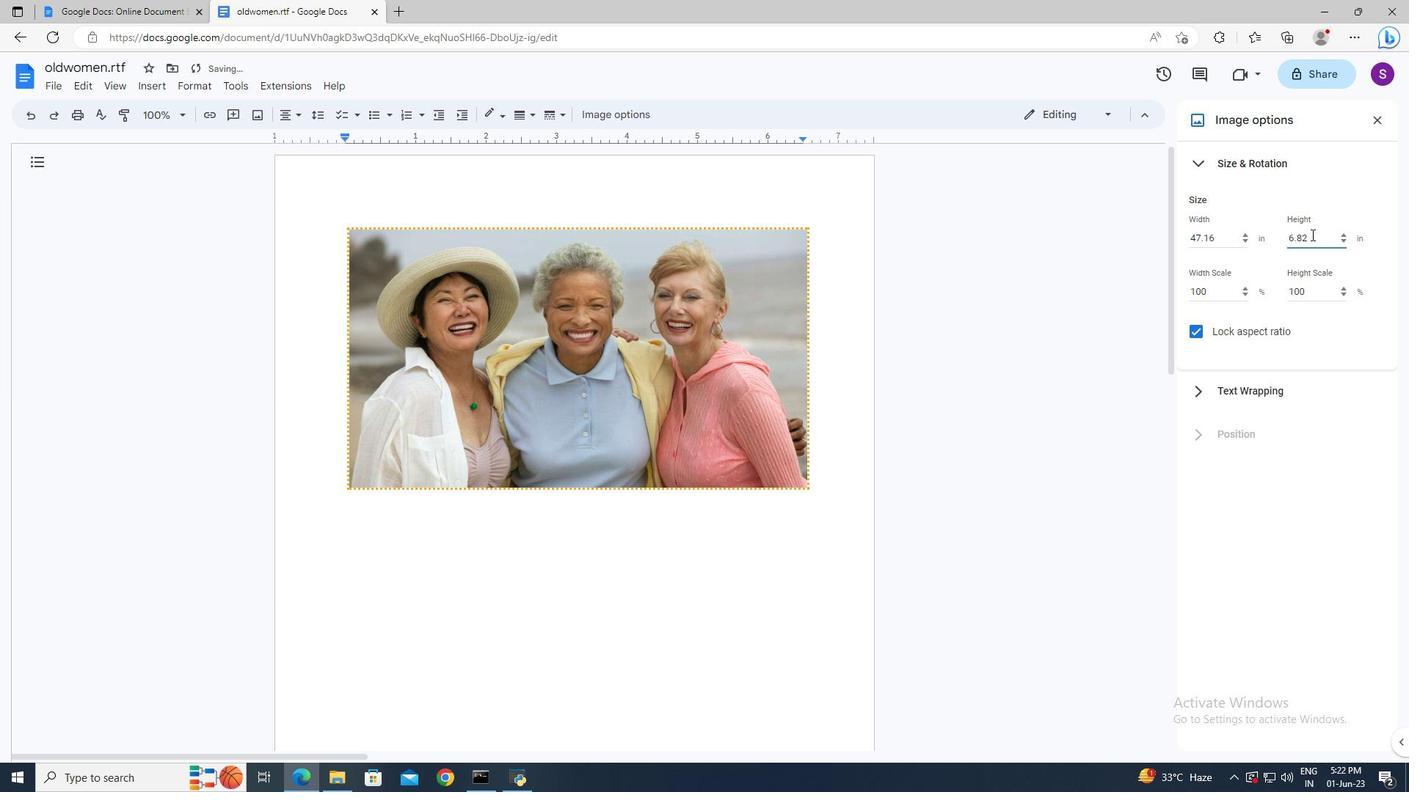
Action: Mouse moved to (1378, 121)
Screenshot: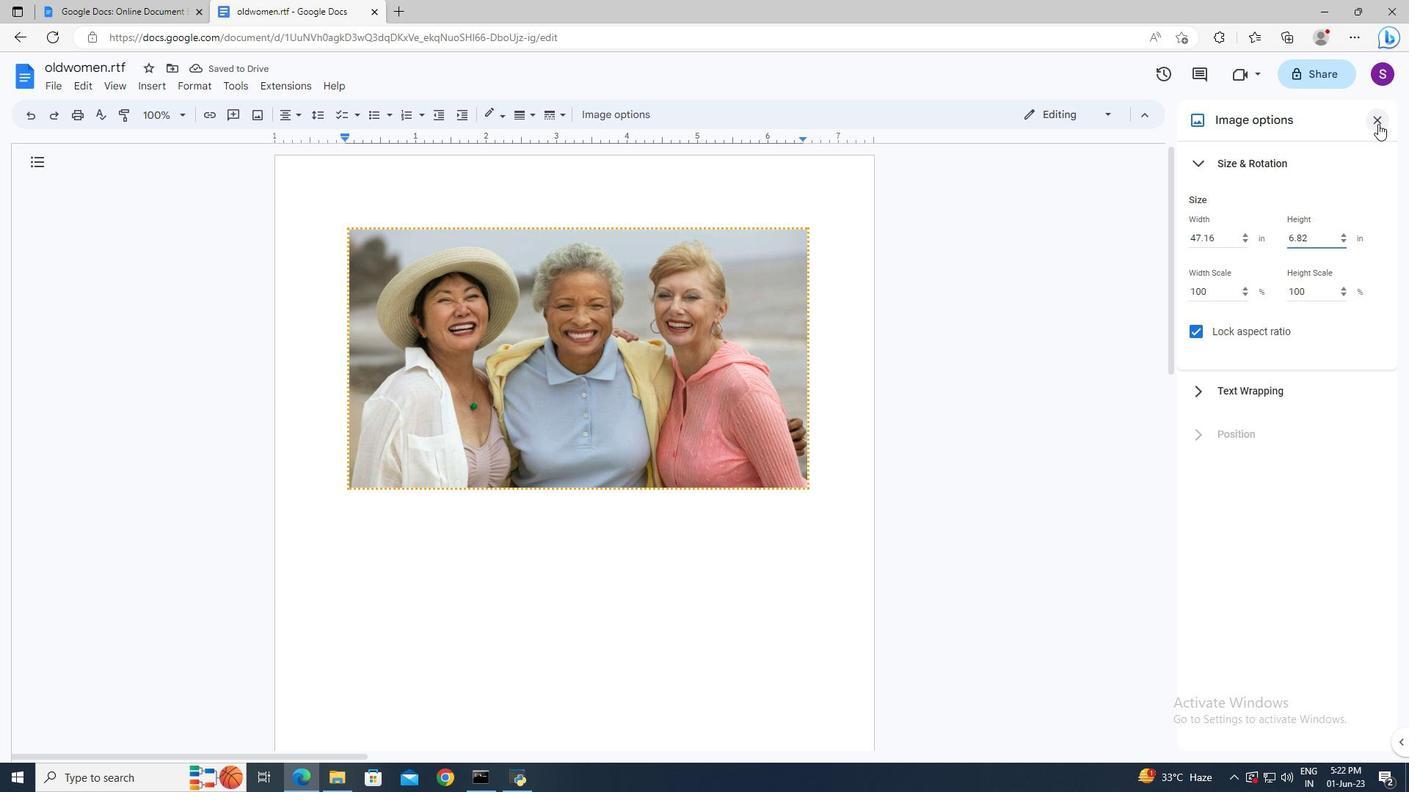 
Action: Mouse pressed left at (1378, 121)
Screenshot: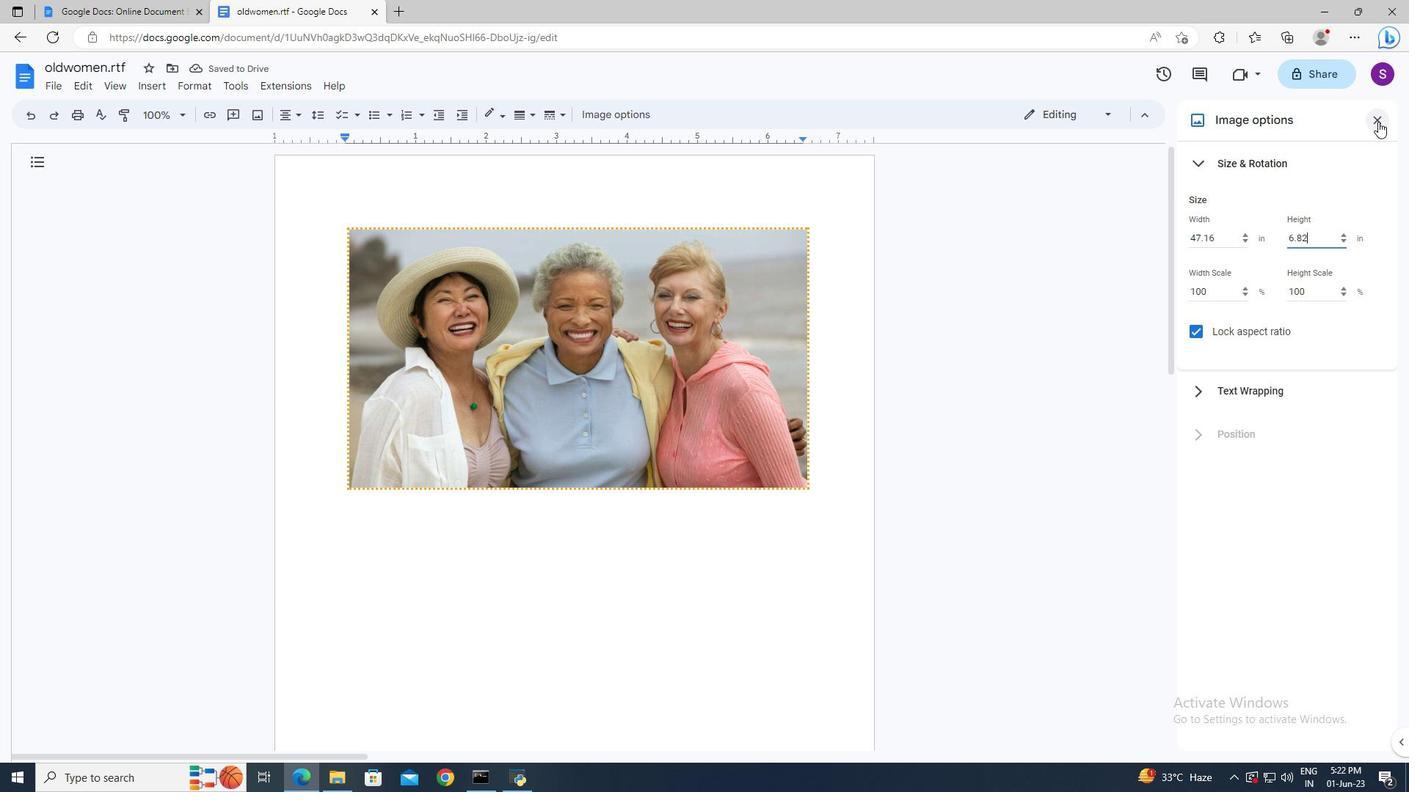 
